 Task: Leadership Development Workshop: Participate in a full-day leadership development workshop focused on enhancing communication, decision-making, and team leadership skills. Location: Training Center. Time: 8:00 AM - 5:00 PM.
Action: Mouse moved to (75, 93)
Screenshot: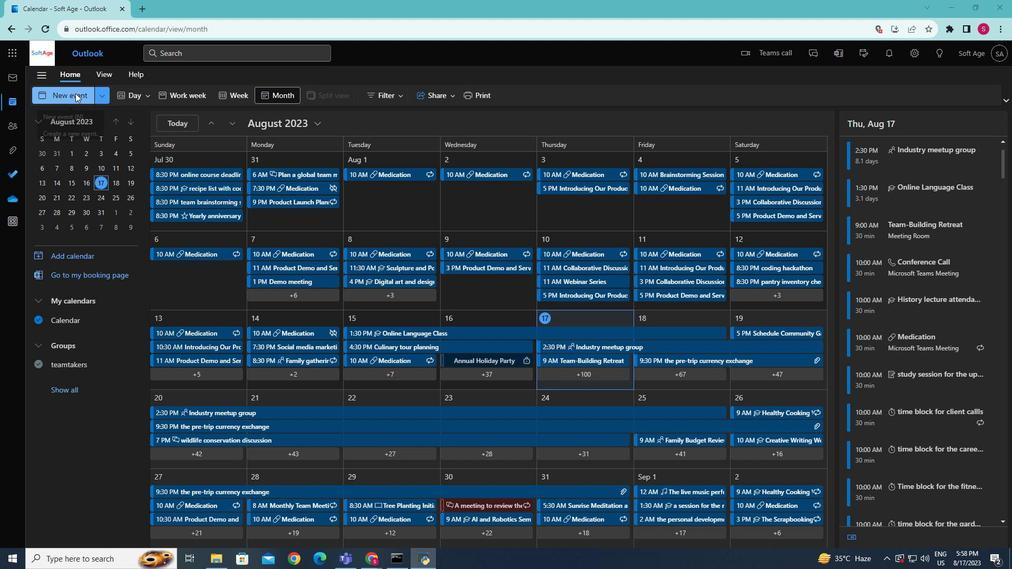 
Action: Mouse pressed left at (75, 93)
Screenshot: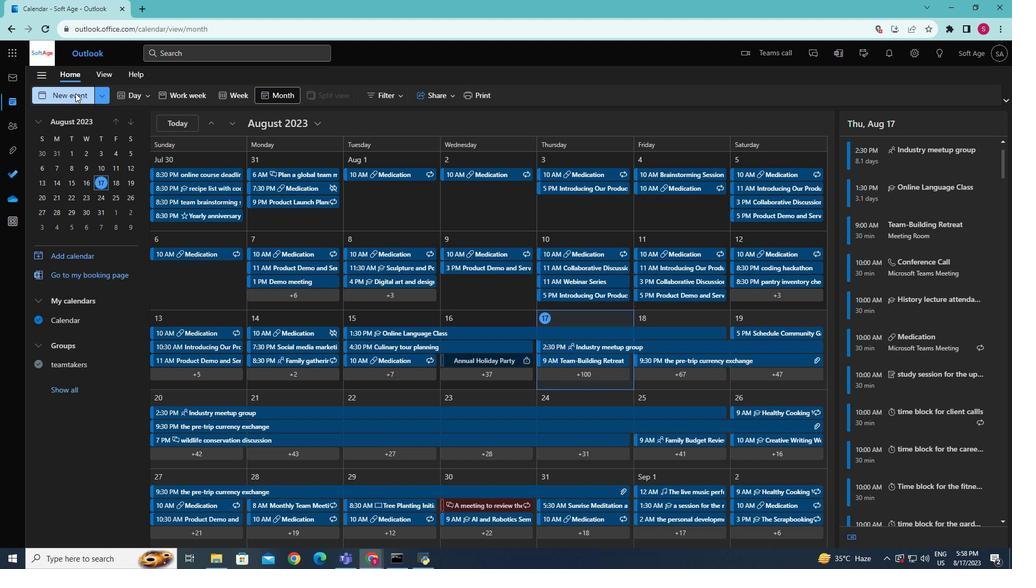 
Action: Mouse moved to (315, 162)
Screenshot: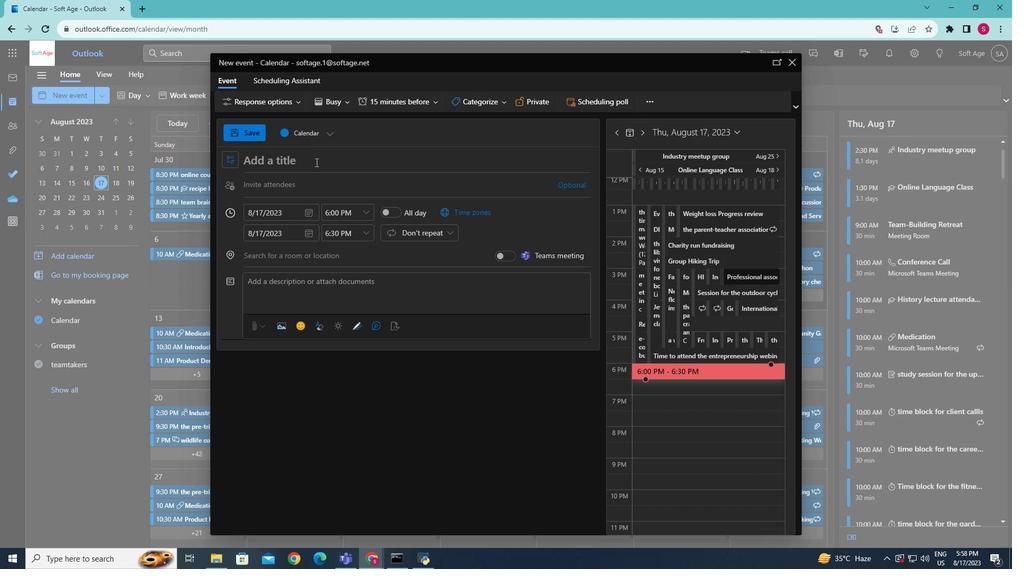 
Action: Key pressed <Key.caps_lock>P<Key.caps_lock>articipate<Key.space>in<Key.space>a<Key.space>full-day<Key.space>leadership<Key.space>development<Key.space>workshop<Key.space>focused<Key.space>on<Key.space>enhancing<Key.space>communication
Screenshot: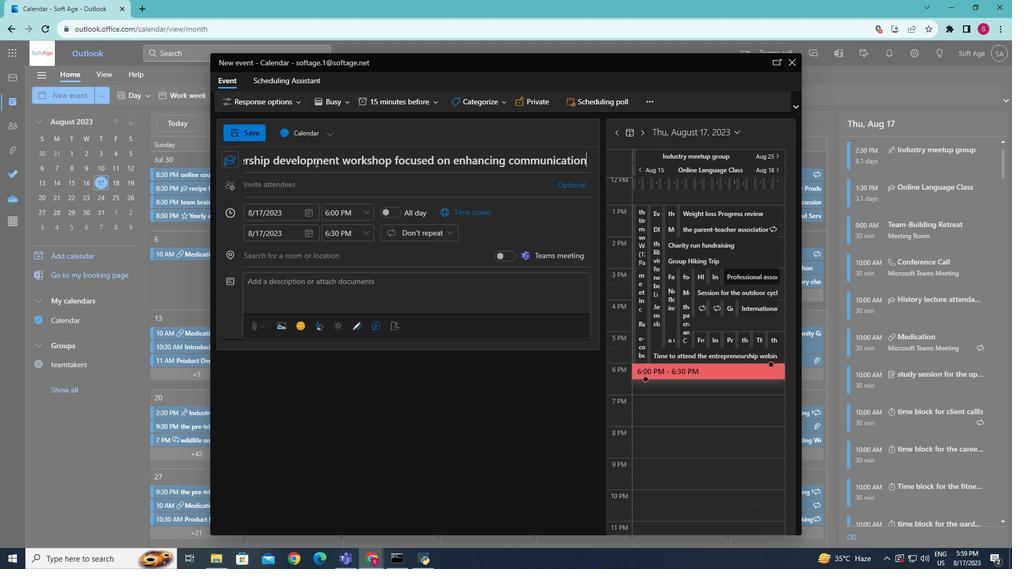 
Action: Mouse moved to (367, 212)
Screenshot: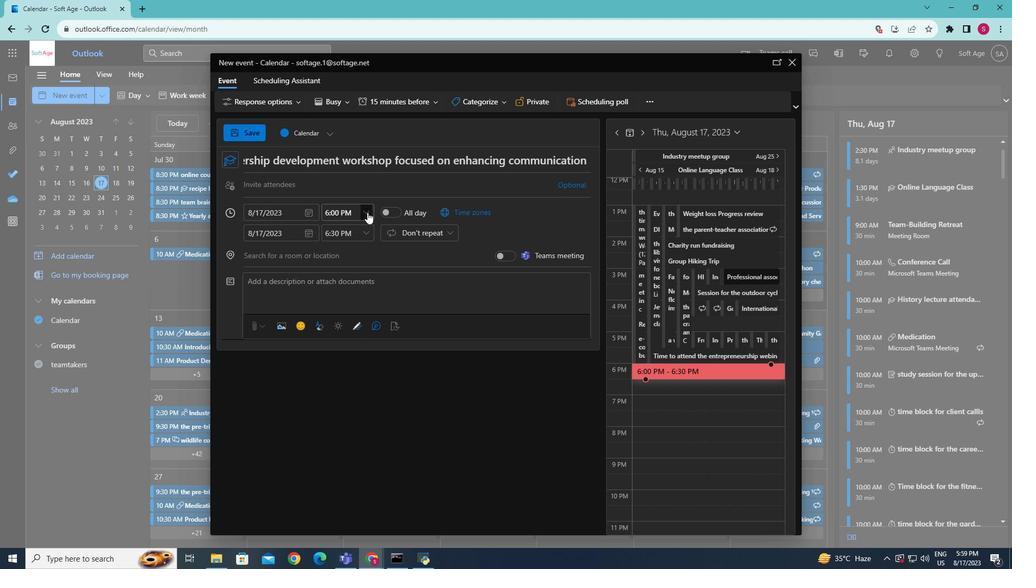 
Action: Mouse pressed left at (367, 212)
Screenshot: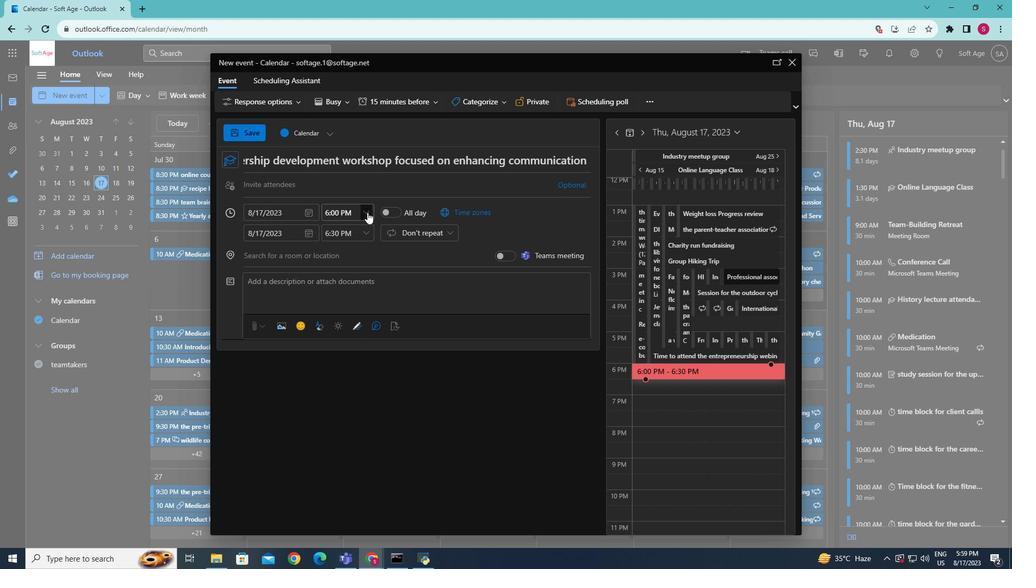 
Action: Mouse moved to (339, 304)
Screenshot: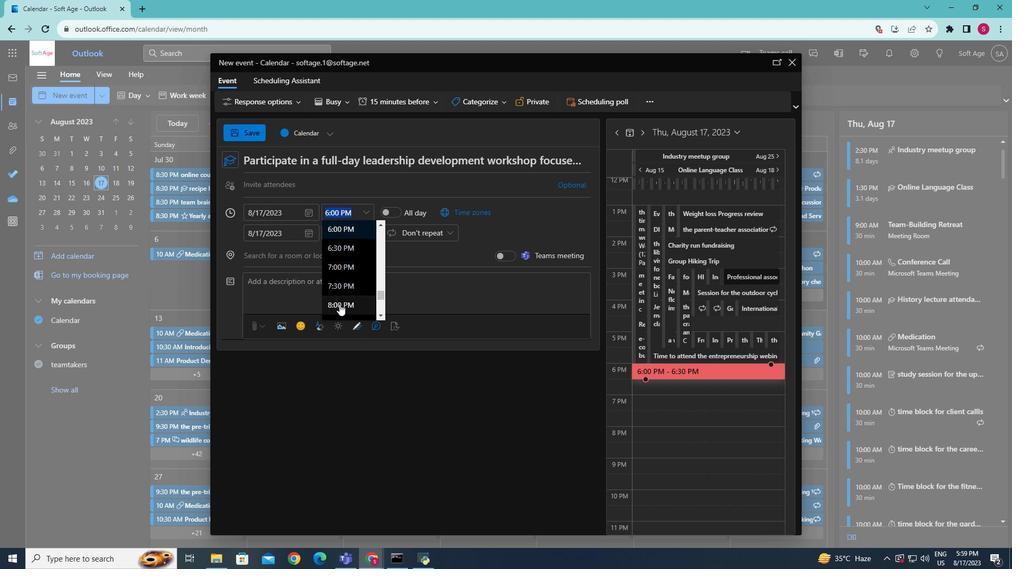
Action: Mouse pressed left at (339, 304)
Screenshot: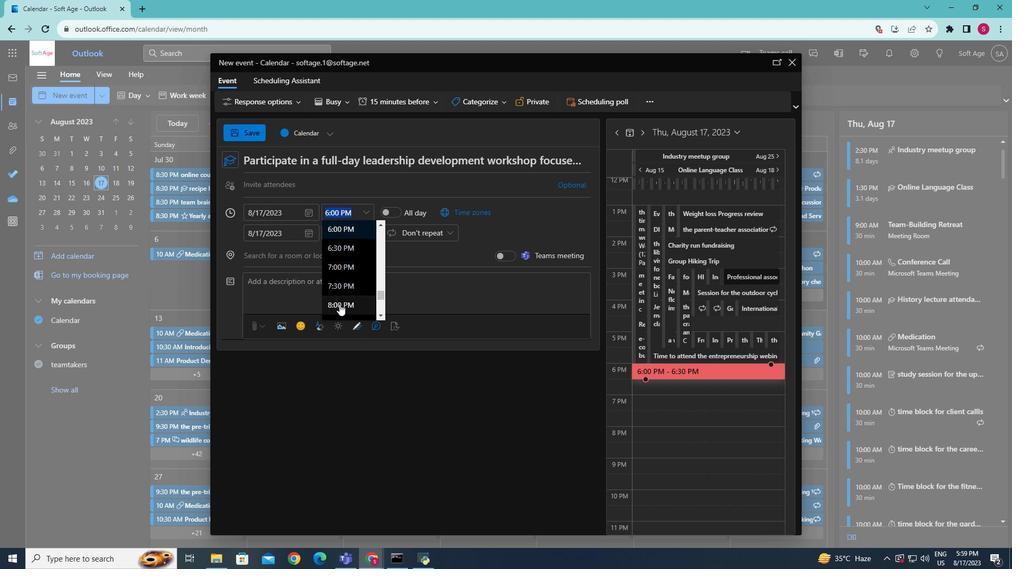 
Action: Mouse moved to (361, 230)
Screenshot: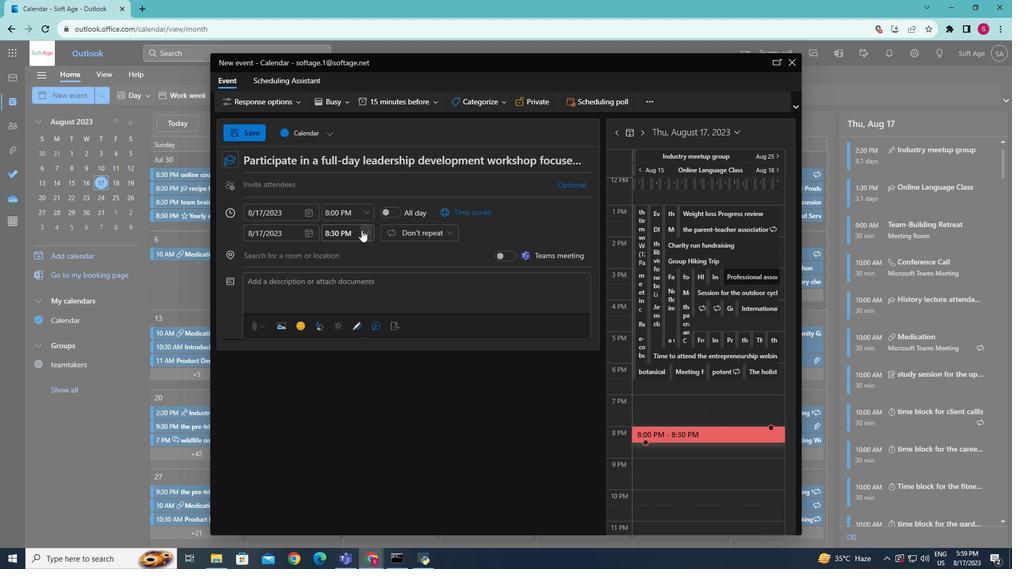 
Action: Mouse pressed left at (361, 230)
Screenshot: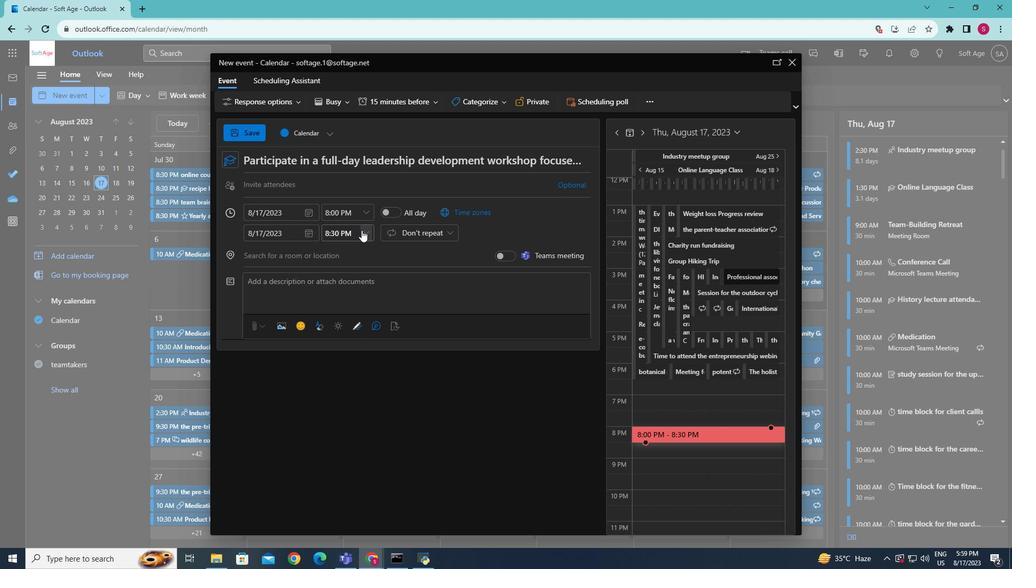 
Action: Mouse moved to (335, 274)
Screenshot: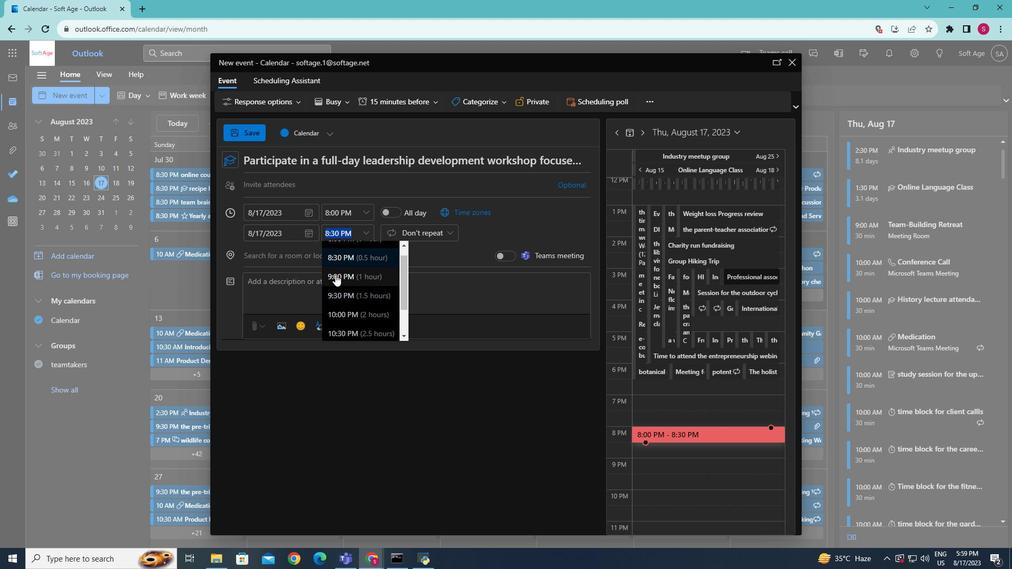 
Action: Mouse scrolled (335, 275) with delta (0, 0)
Screenshot: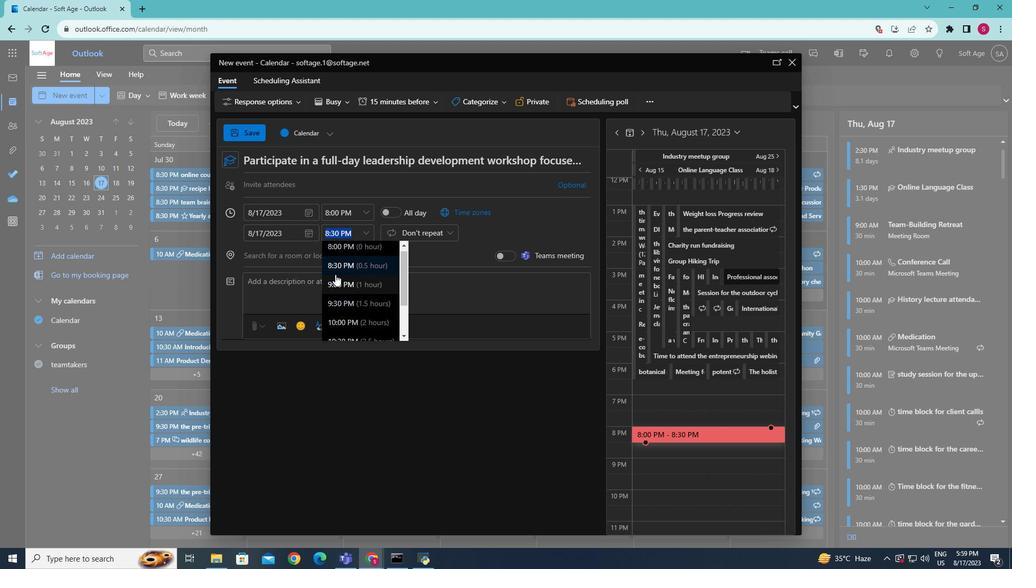 
Action: Mouse scrolled (335, 275) with delta (0, 0)
Screenshot: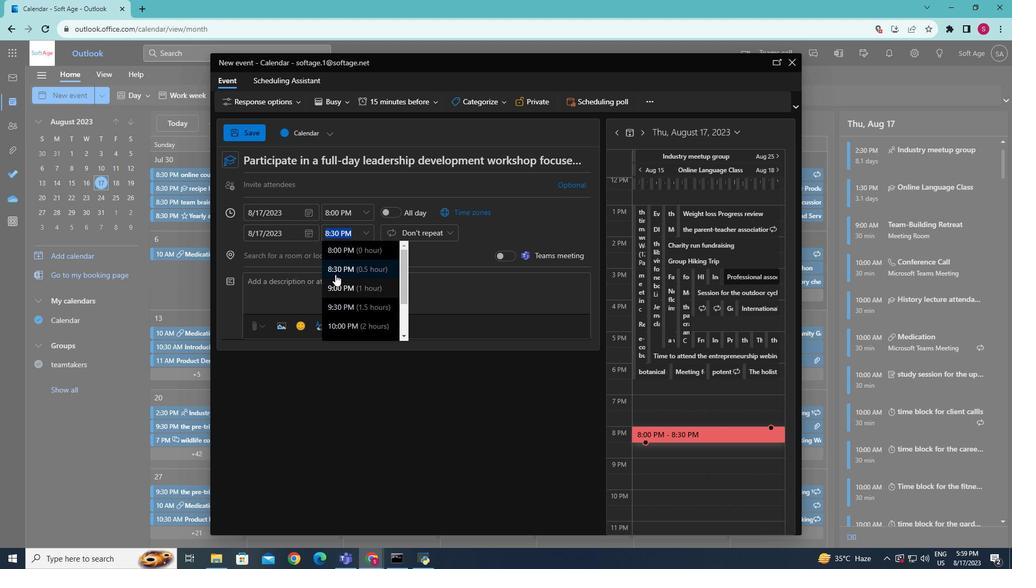 
Action: Mouse scrolled (335, 275) with delta (0, 0)
Screenshot: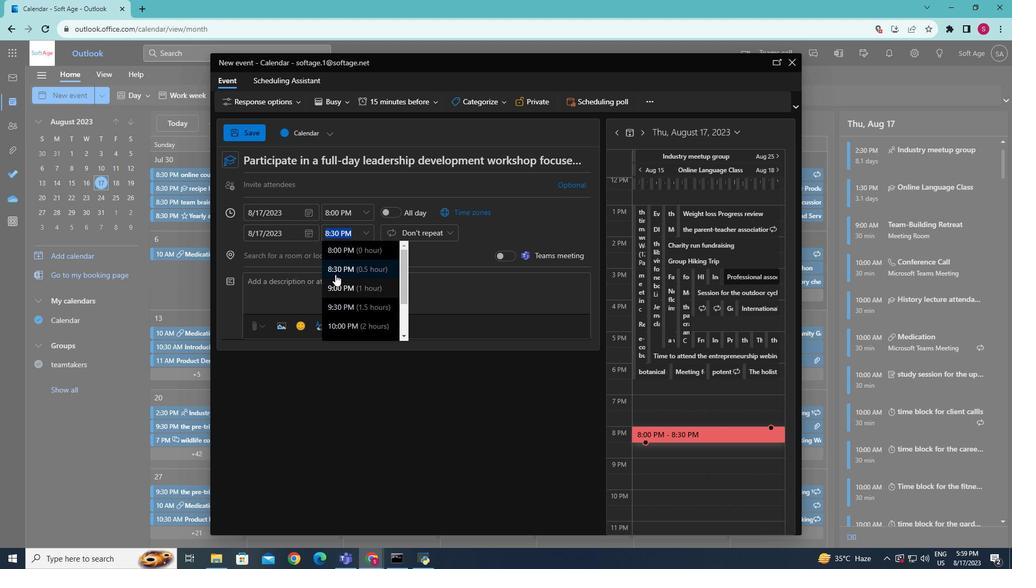 
Action: Mouse moved to (367, 209)
Screenshot: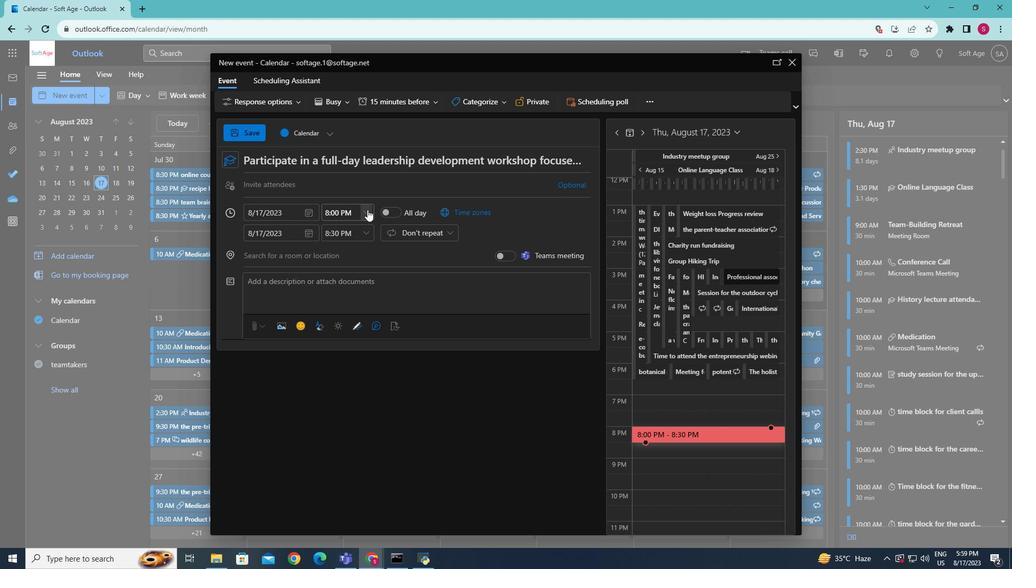 
Action: Mouse pressed left at (367, 209)
Screenshot: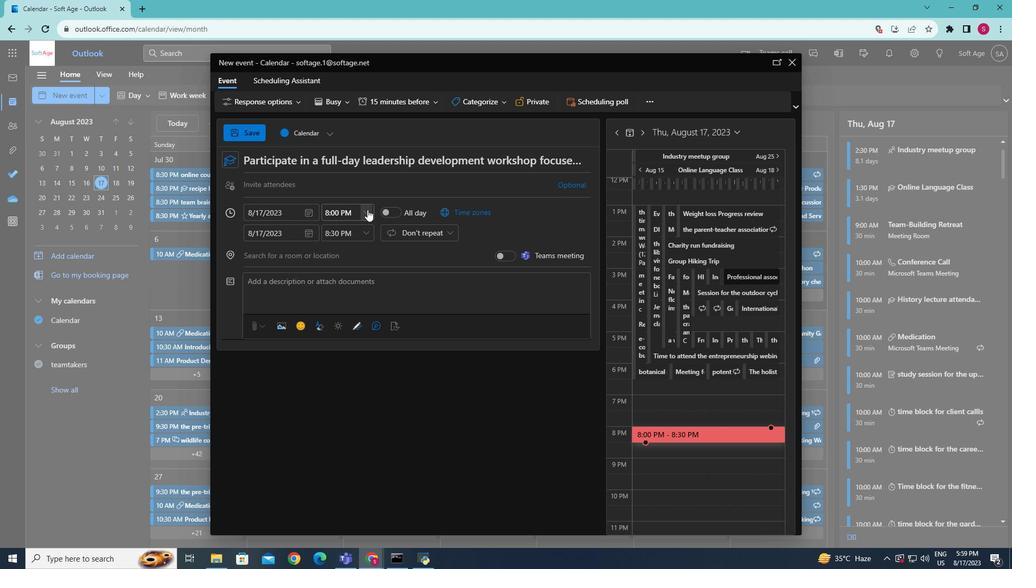 
Action: Mouse moved to (352, 250)
Screenshot: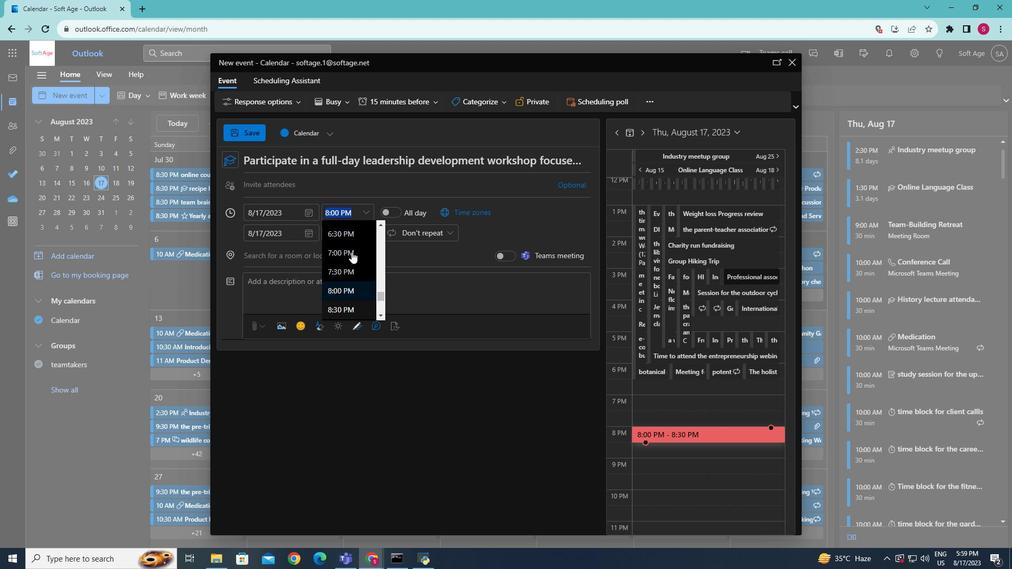 
Action: Mouse scrolled (352, 251) with delta (0, 0)
Screenshot: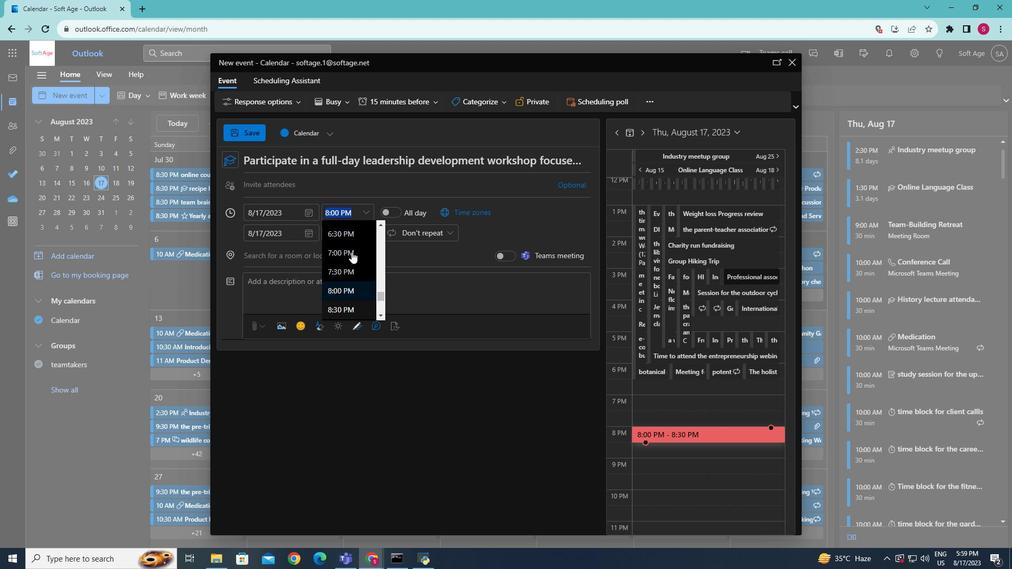 
Action: Mouse moved to (351, 252)
Screenshot: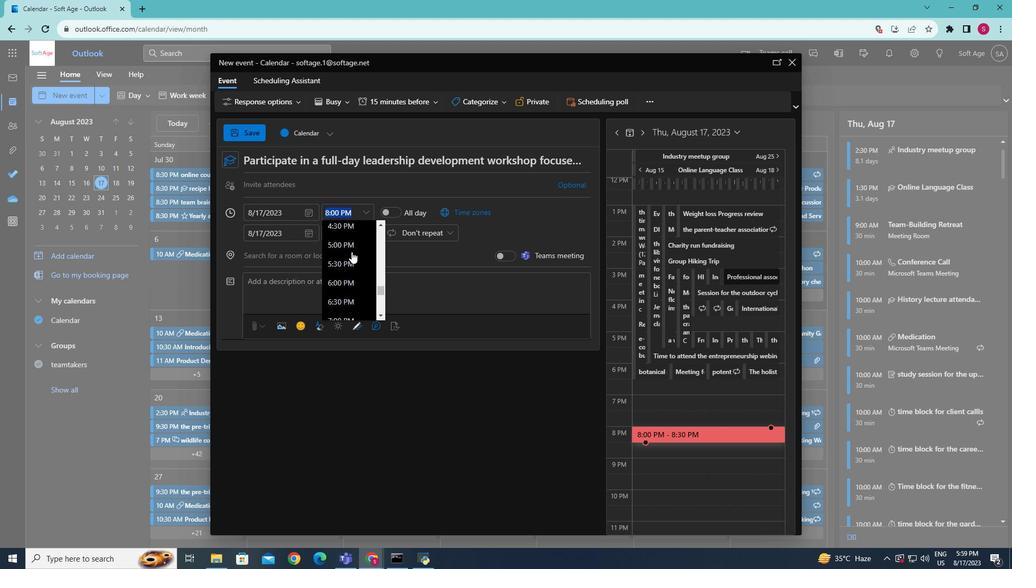 
Action: Mouse scrolled (351, 252) with delta (0, 0)
Screenshot: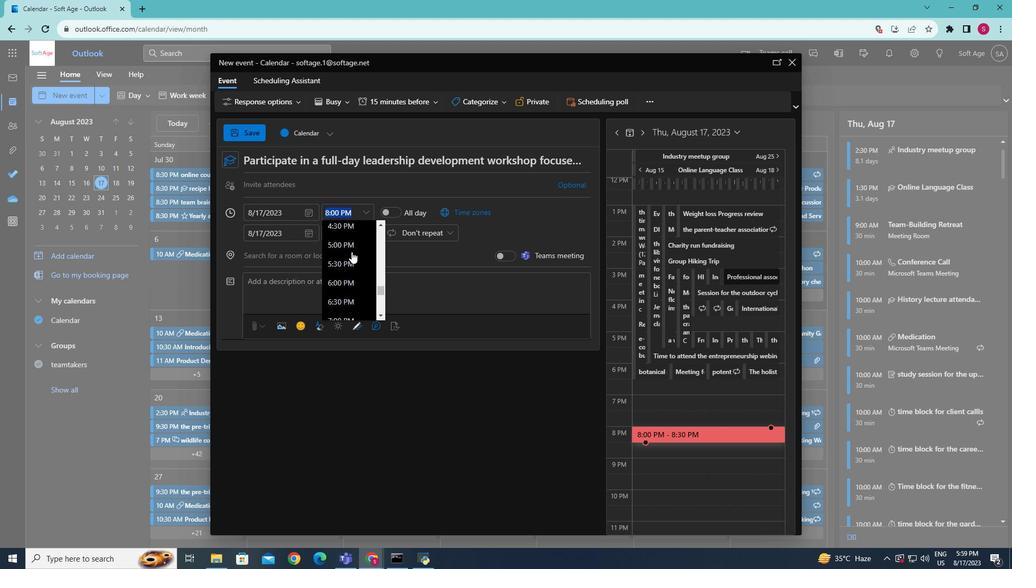 
Action: Mouse moved to (351, 252)
Screenshot: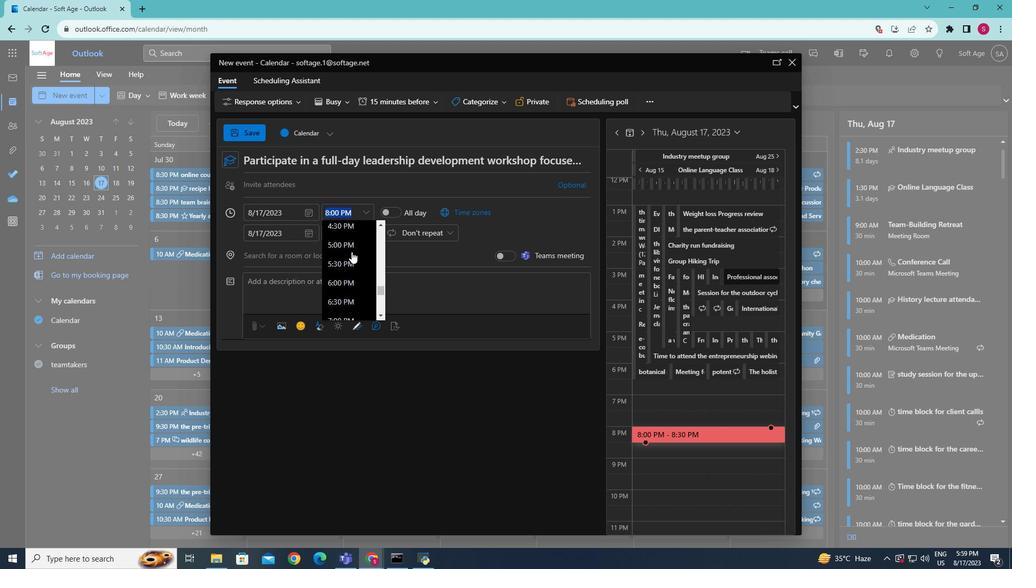 
Action: Mouse scrolled (351, 252) with delta (0, 0)
Screenshot: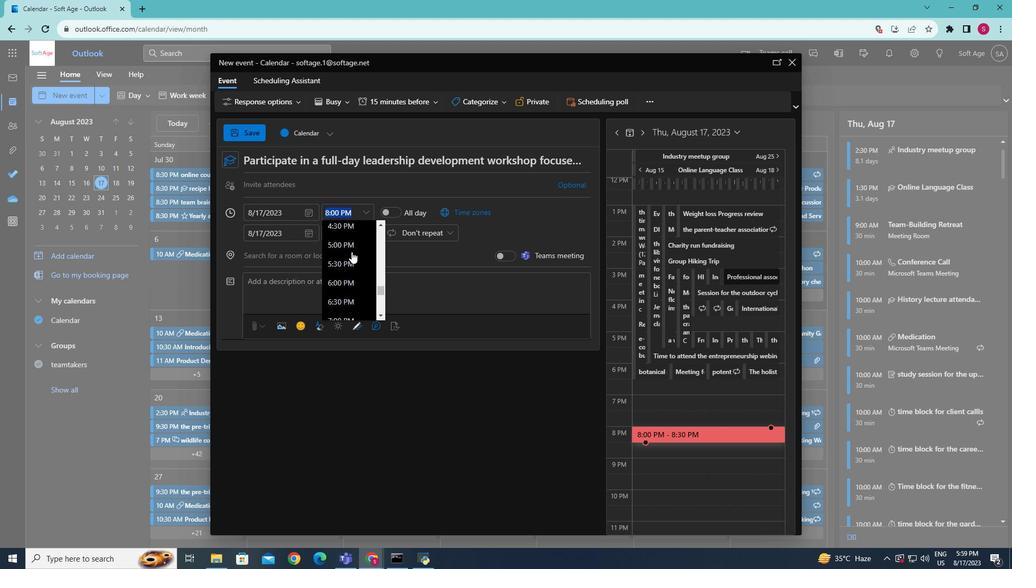 
Action: Mouse scrolled (351, 252) with delta (0, 0)
Screenshot: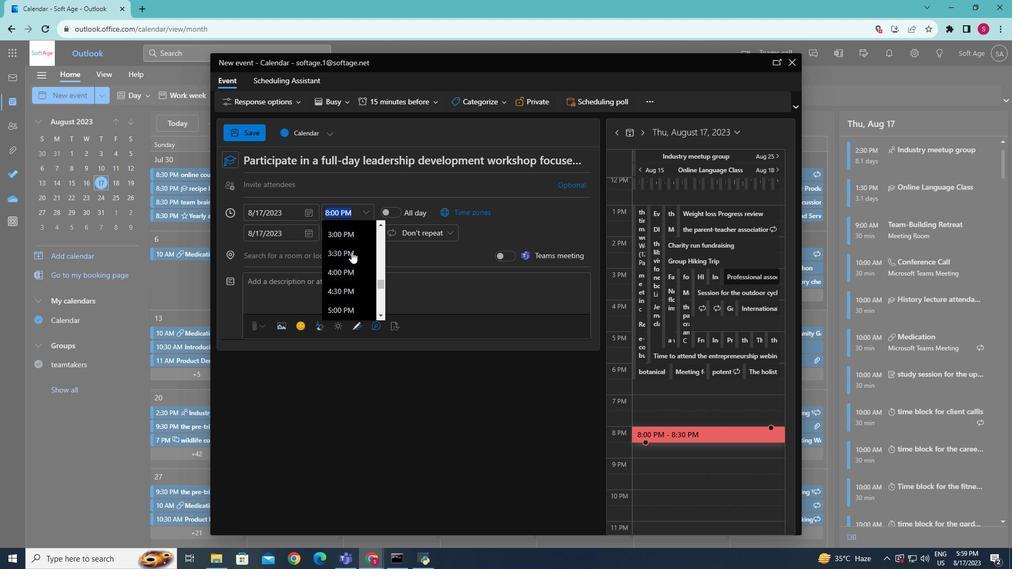 
Action: Mouse scrolled (351, 252) with delta (0, 0)
Screenshot: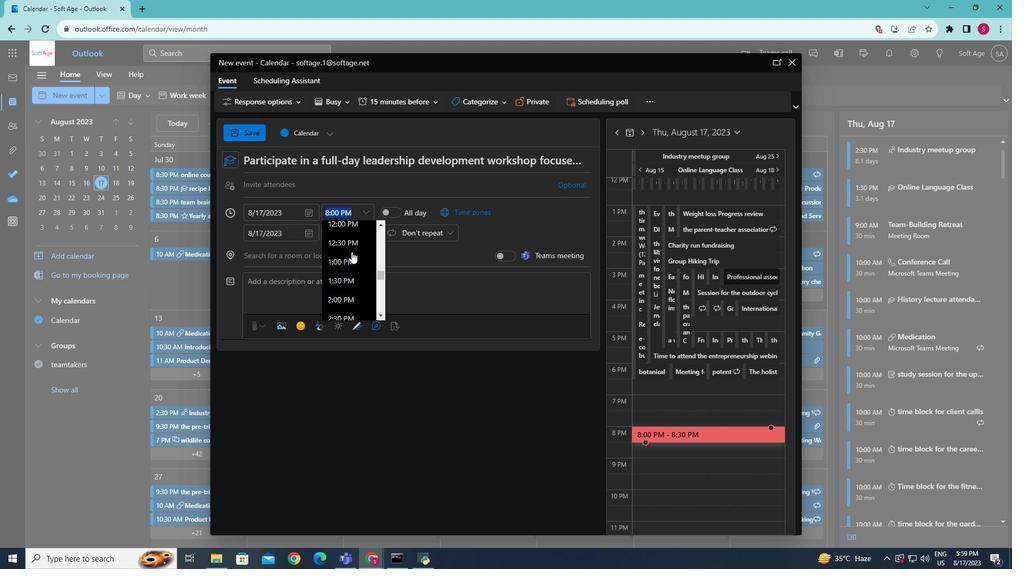 
Action: Mouse scrolled (351, 252) with delta (0, 0)
Screenshot: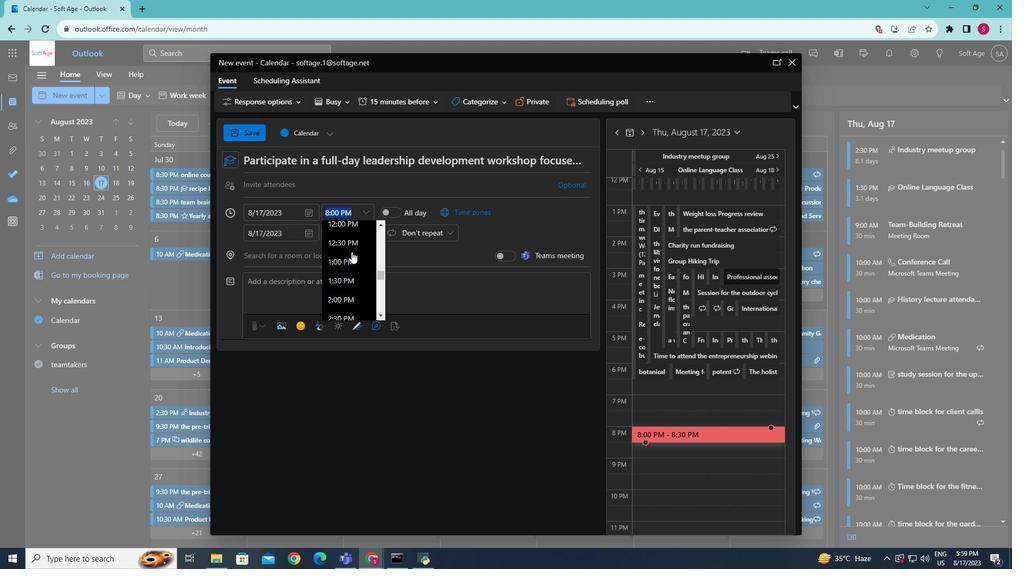 
Action: Mouse scrolled (351, 252) with delta (0, 0)
Screenshot: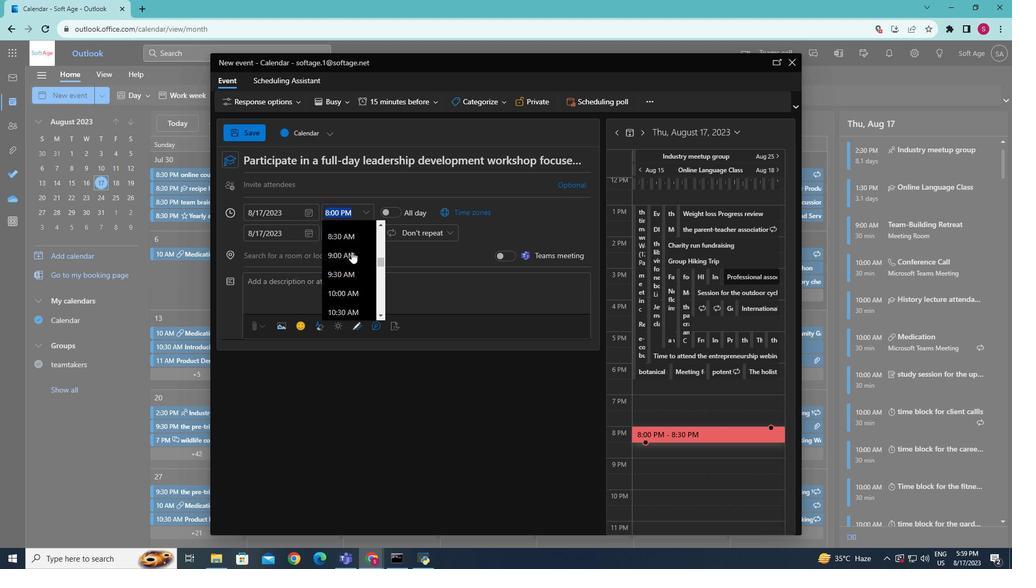 
Action: Mouse scrolled (351, 252) with delta (0, 0)
Screenshot: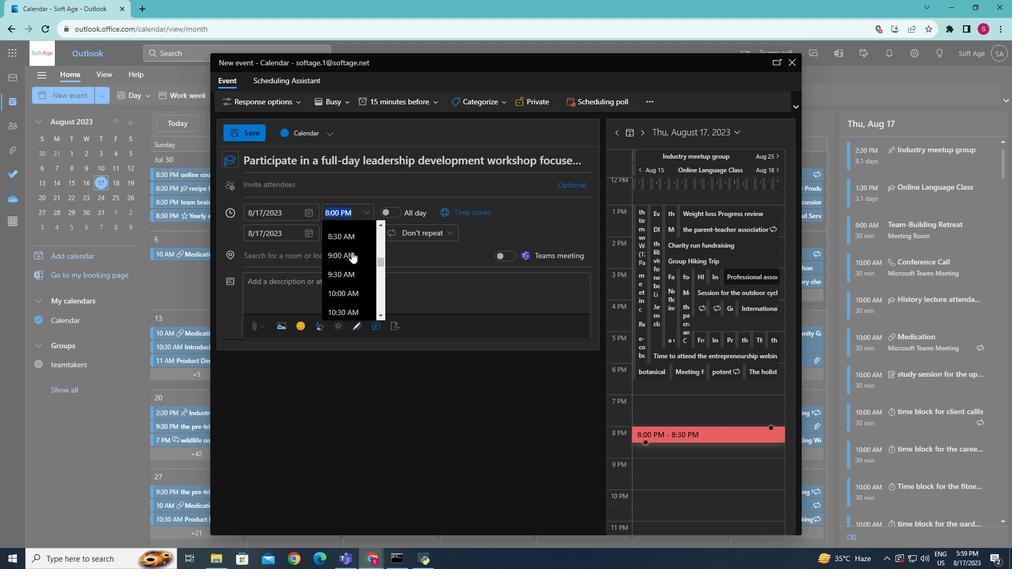 
Action: Mouse scrolled (351, 252) with delta (0, 0)
Screenshot: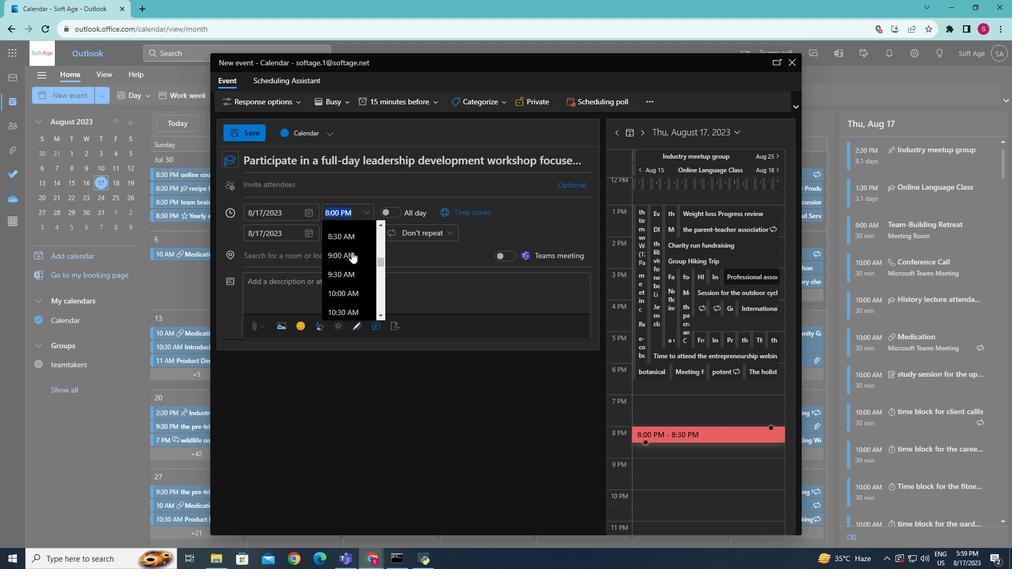 
Action: Mouse scrolled (351, 252) with delta (0, 0)
Screenshot: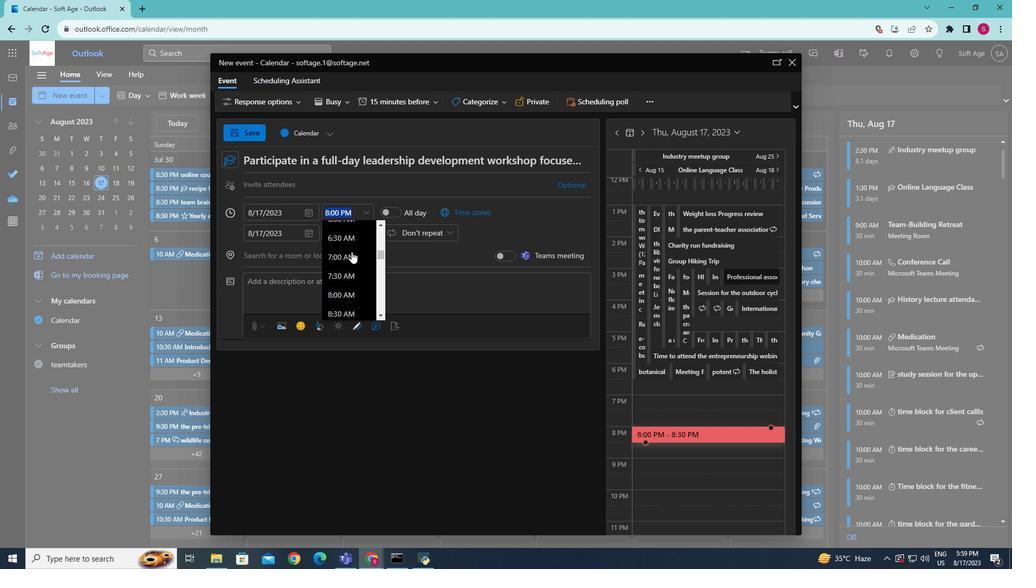 
Action: Mouse scrolled (351, 252) with delta (0, 0)
Screenshot: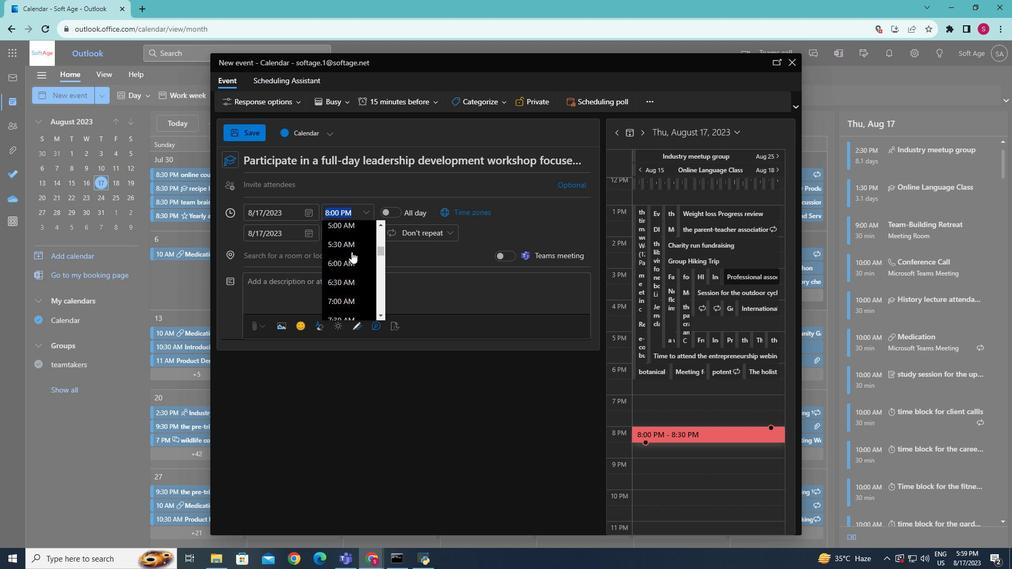 
Action: Mouse scrolled (351, 252) with delta (0, 0)
Screenshot: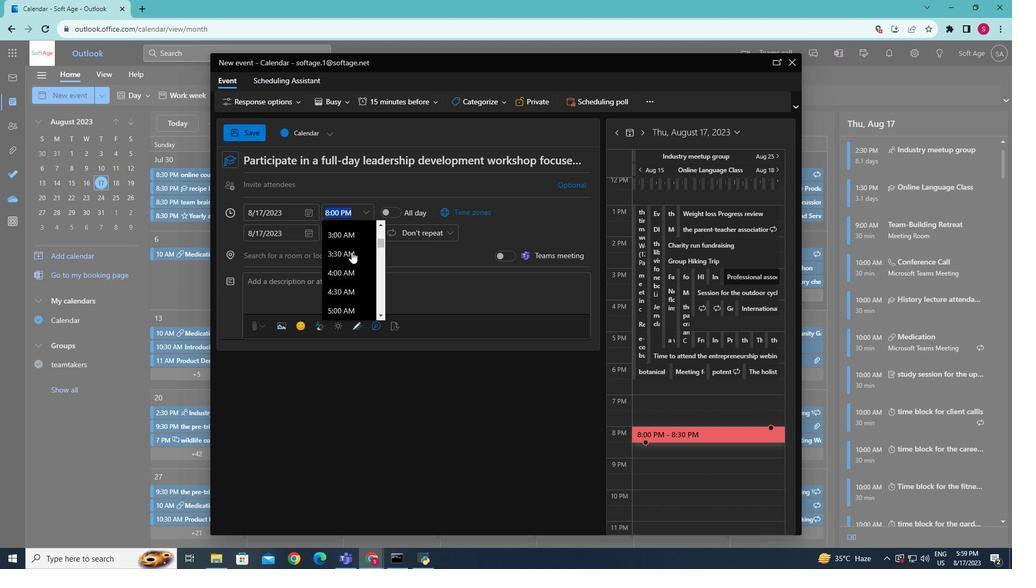 
Action: Mouse scrolled (351, 252) with delta (0, 0)
Screenshot: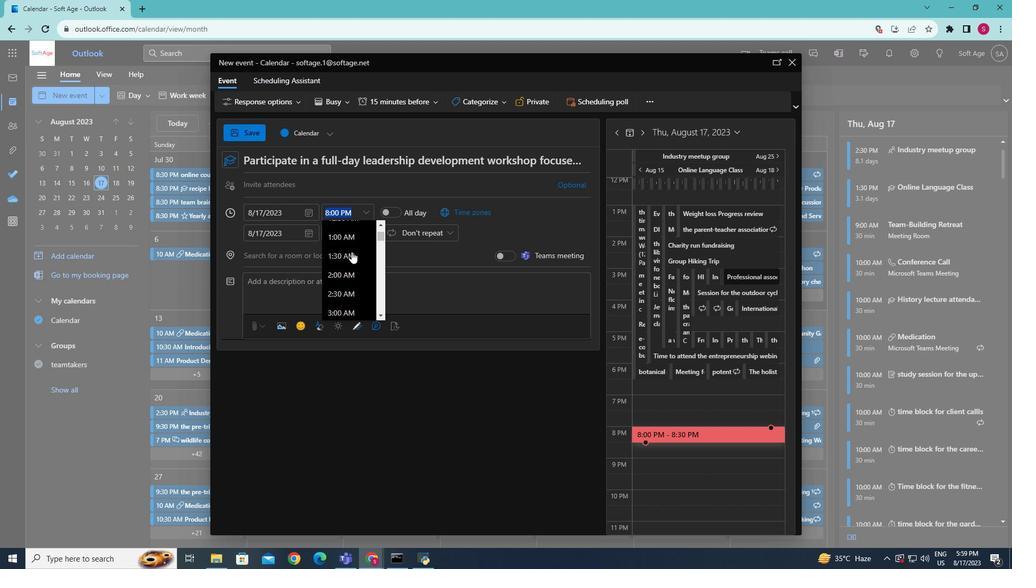 
Action: Mouse scrolled (351, 252) with delta (0, 0)
Screenshot: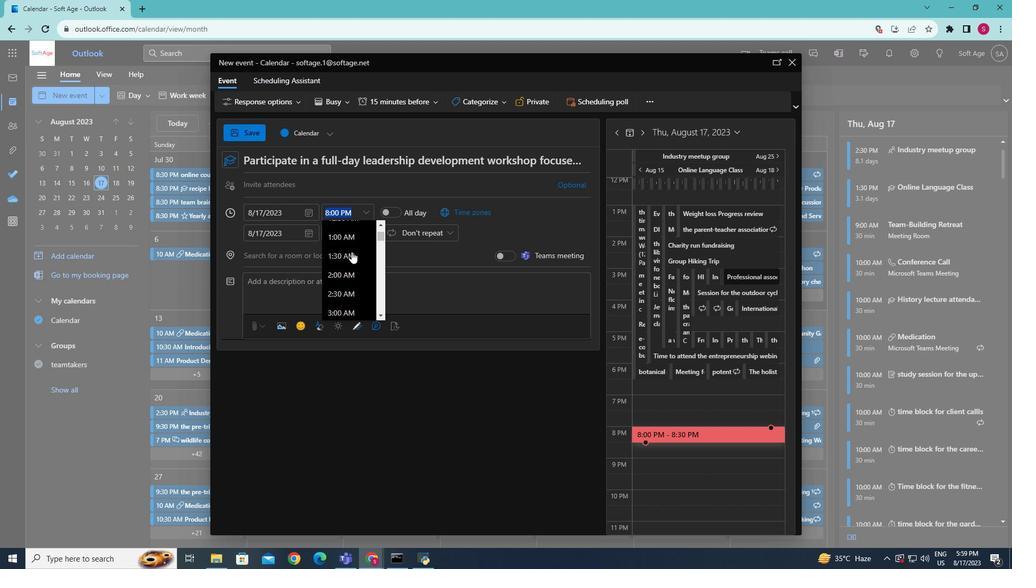 
Action: Mouse scrolled (351, 251) with delta (0, 0)
Screenshot: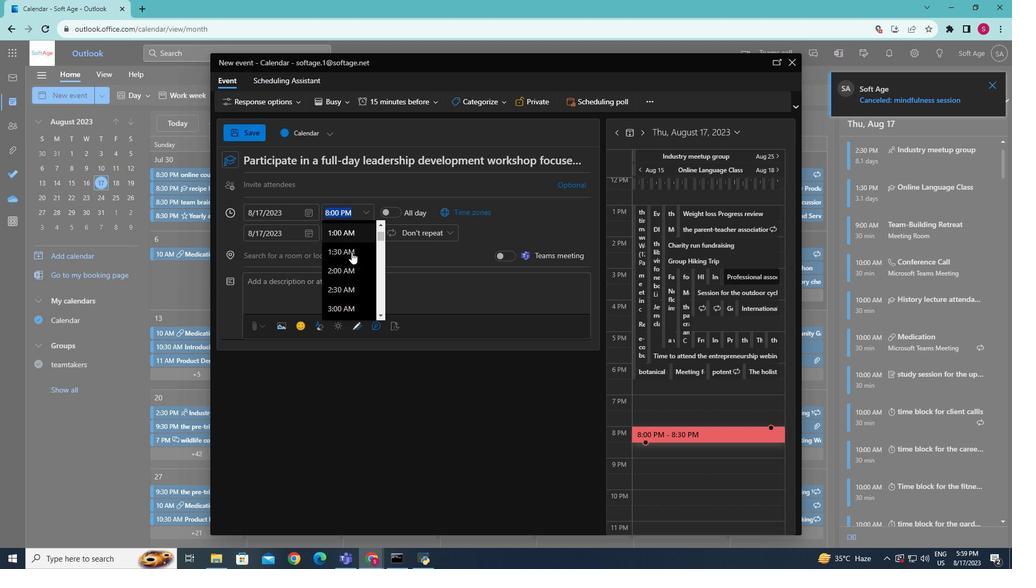 
Action: Mouse scrolled (351, 251) with delta (0, 0)
Screenshot: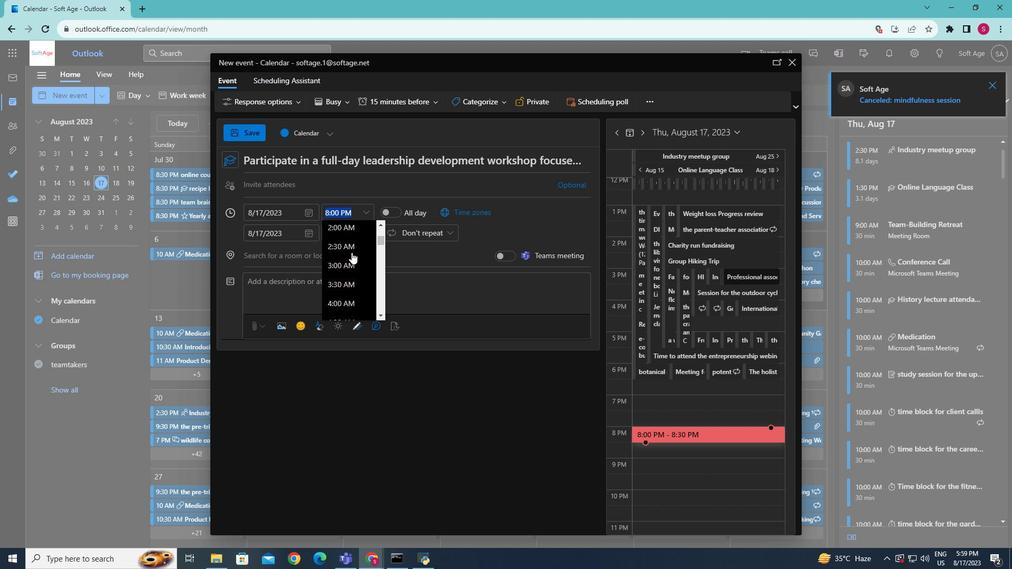 
Action: Mouse moved to (351, 252)
Screenshot: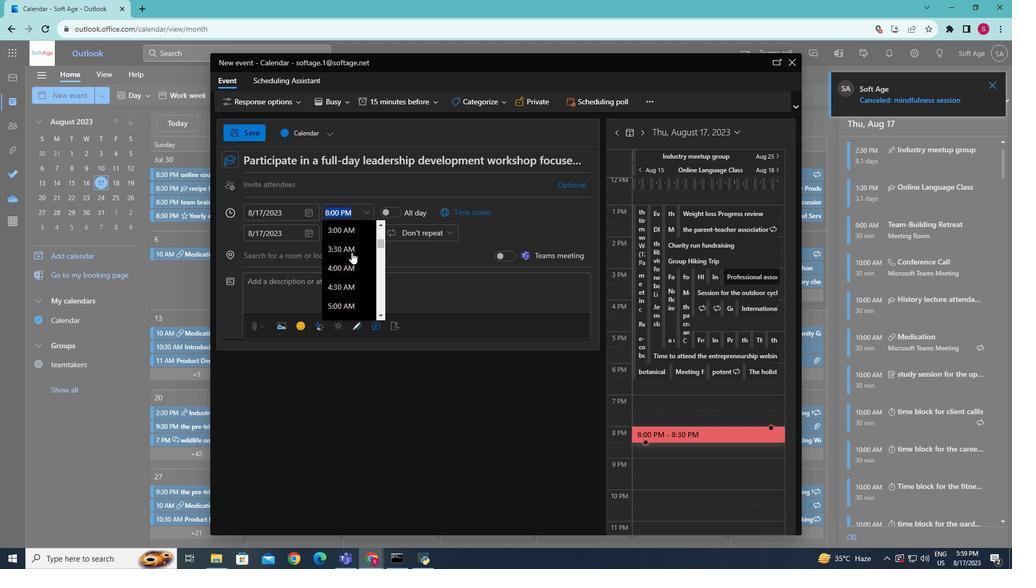 
Action: Mouse scrolled (351, 252) with delta (0, 0)
Screenshot: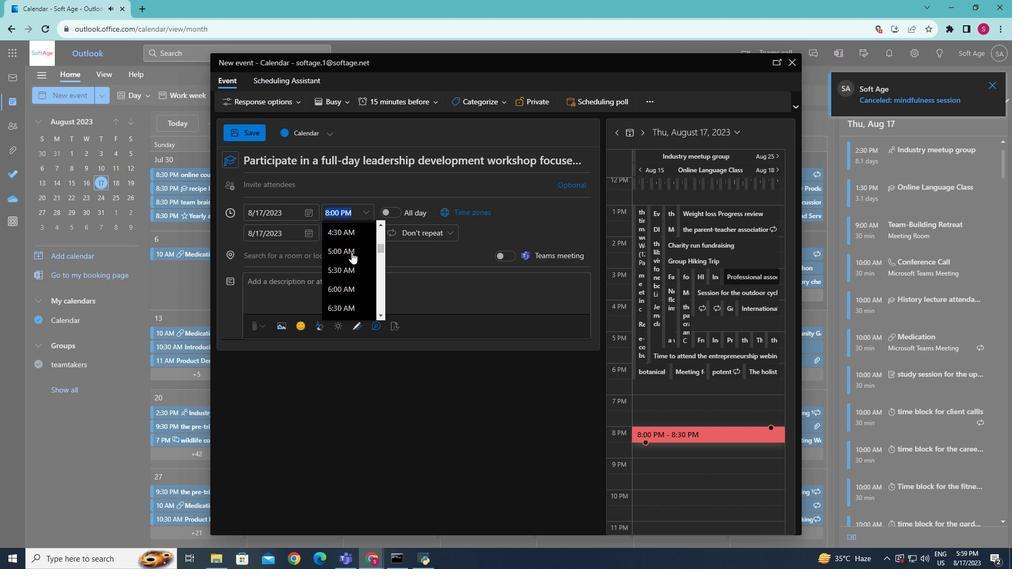 
Action: Mouse scrolled (351, 252) with delta (0, 0)
Screenshot: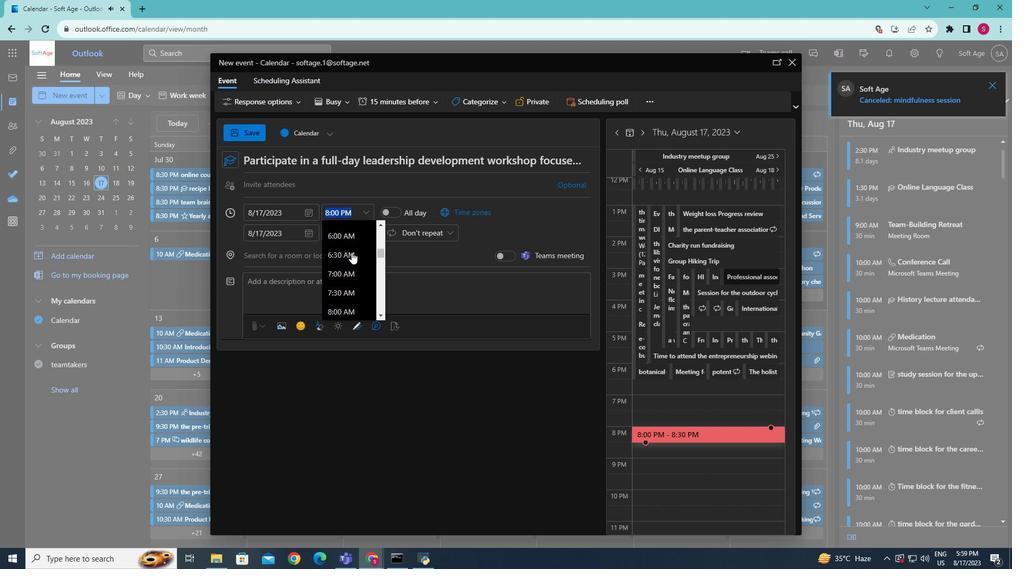 
Action: Mouse moved to (348, 295)
Screenshot: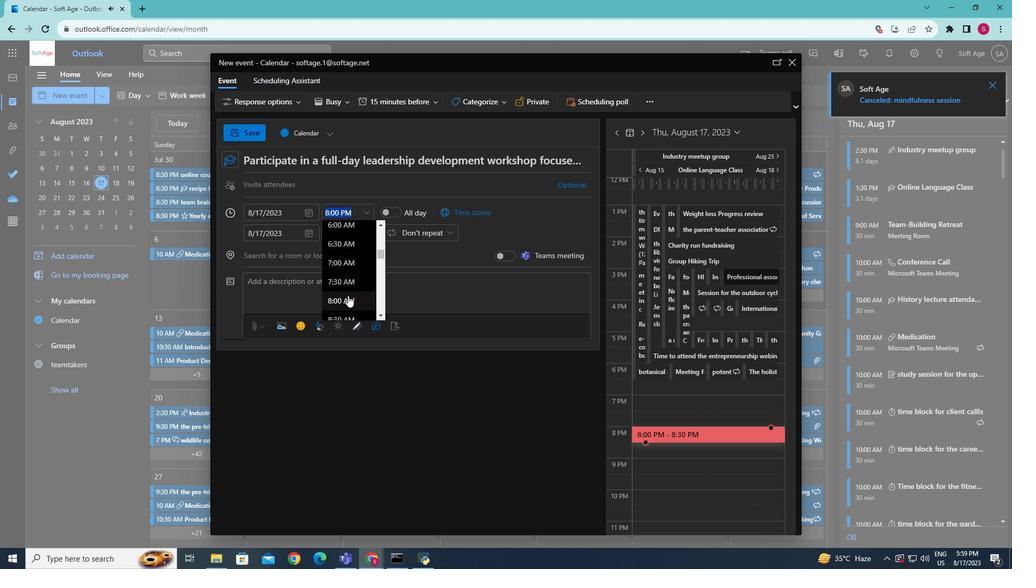 
Action: Mouse pressed left at (348, 295)
Screenshot: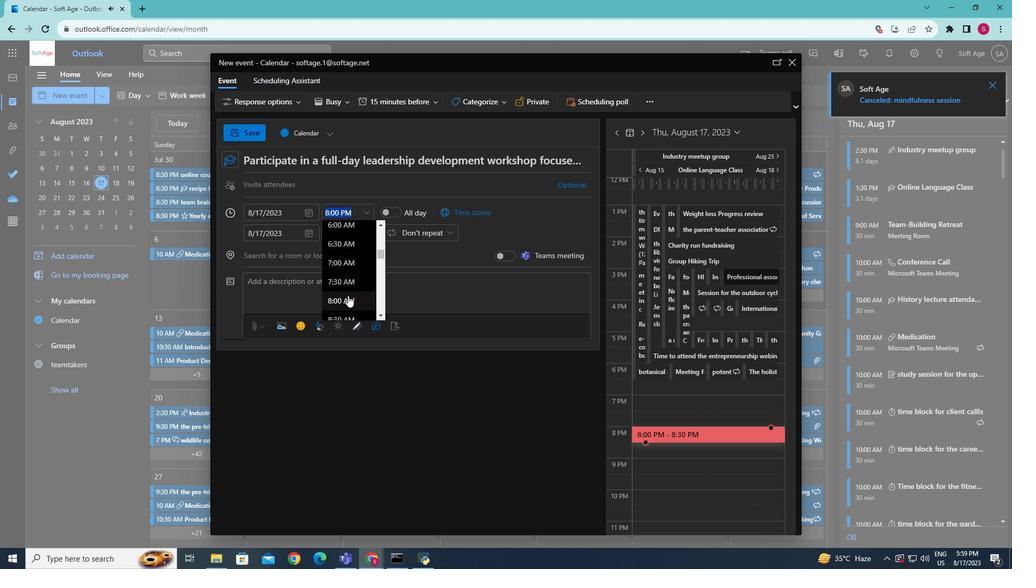
Action: Mouse moved to (364, 233)
Screenshot: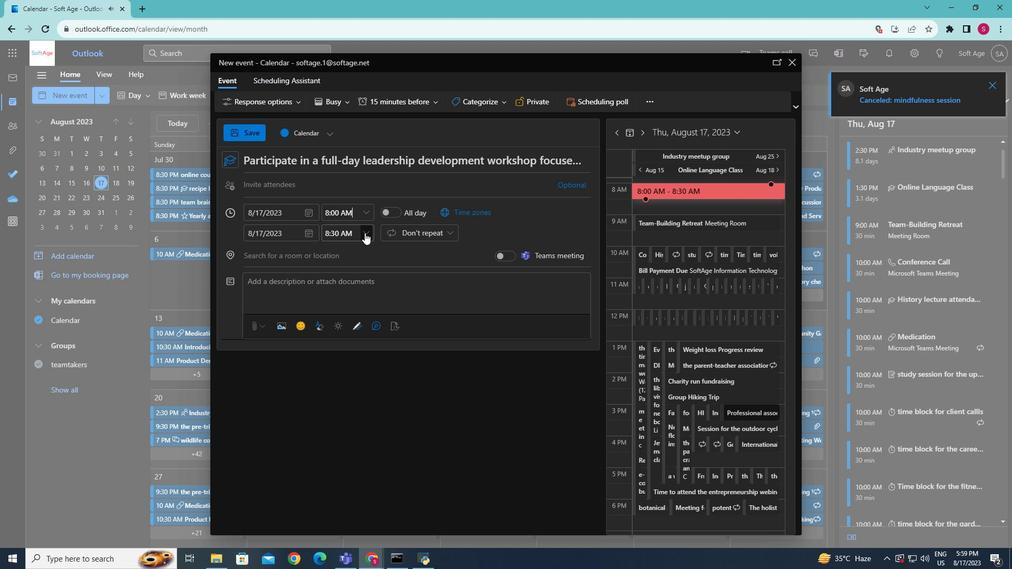 
Action: Mouse pressed left at (364, 233)
Screenshot: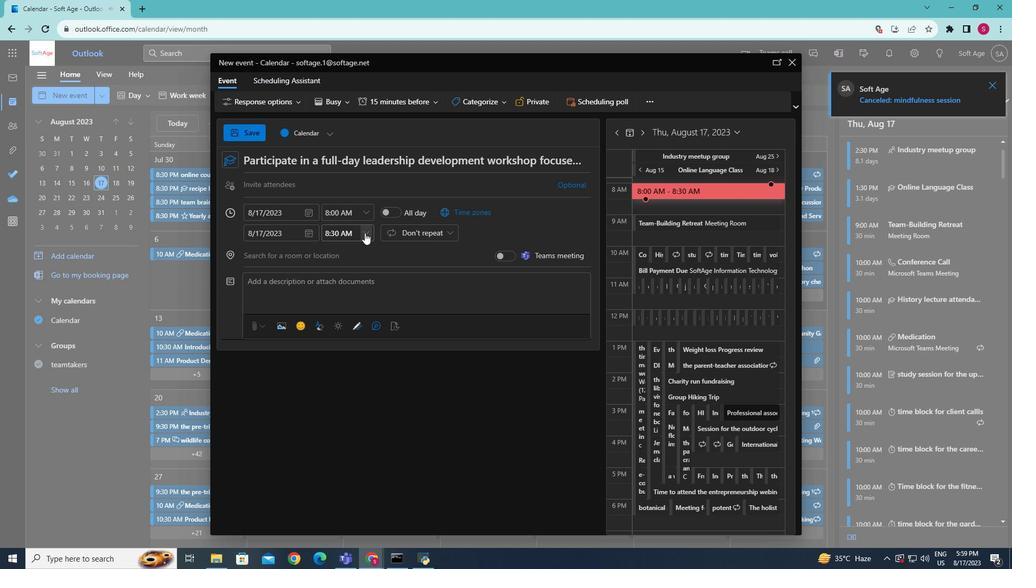 
Action: Mouse moved to (345, 279)
Screenshot: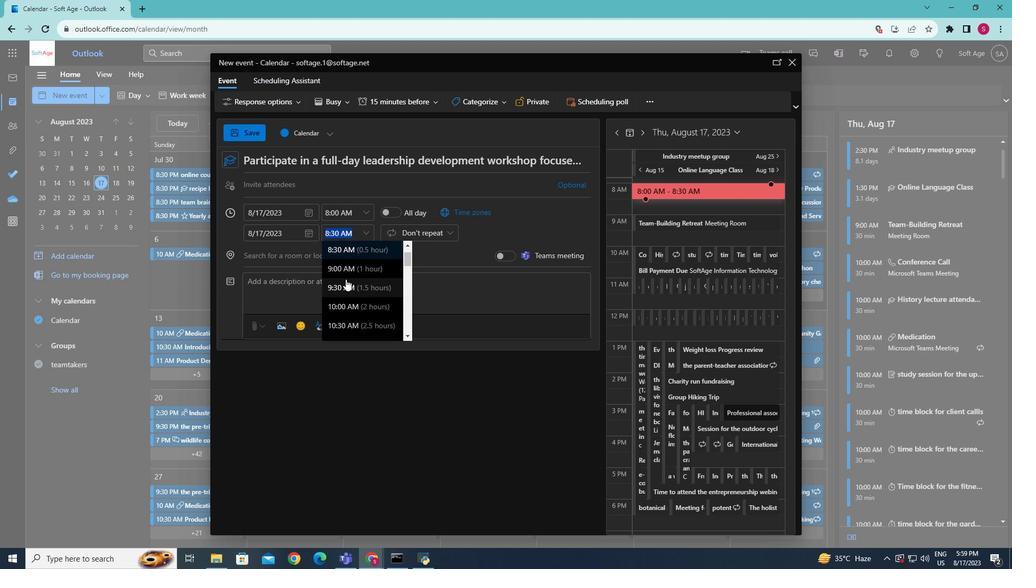 
Action: Mouse scrolled (345, 280) with delta (0, 0)
Screenshot: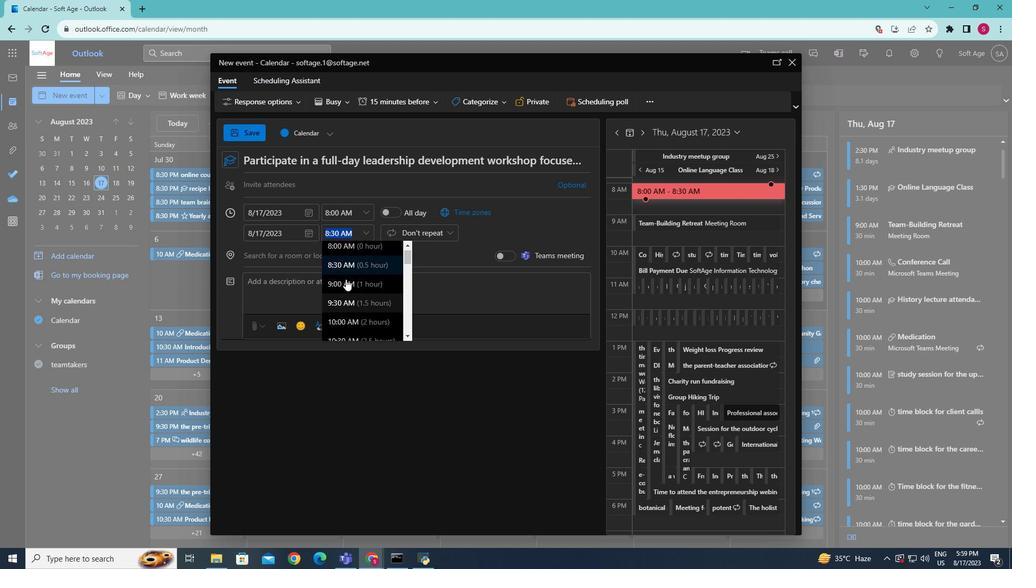 
Action: Mouse scrolled (345, 280) with delta (0, 0)
Screenshot: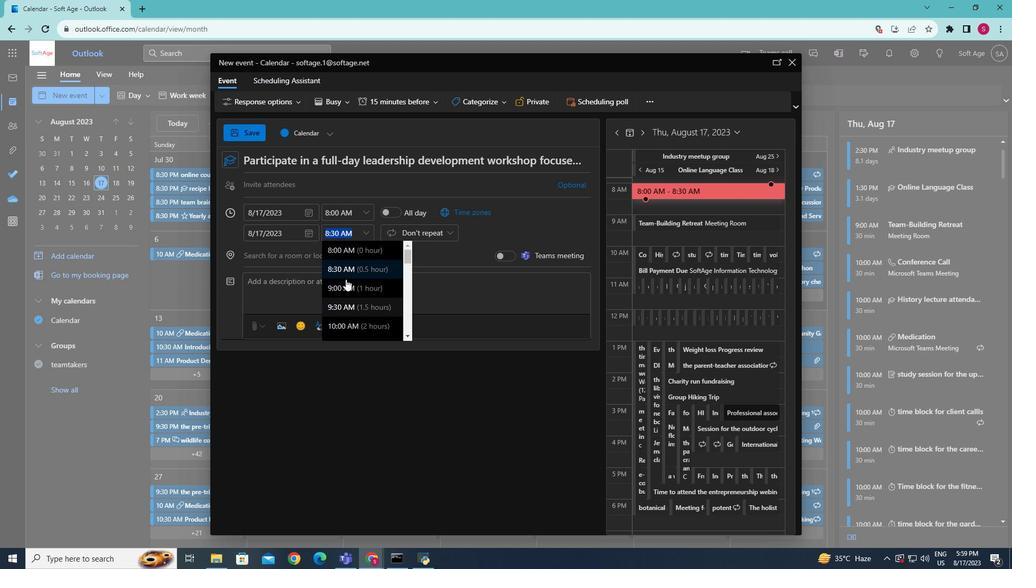 
Action: Mouse scrolled (345, 280) with delta (0, 0)
Screenshot: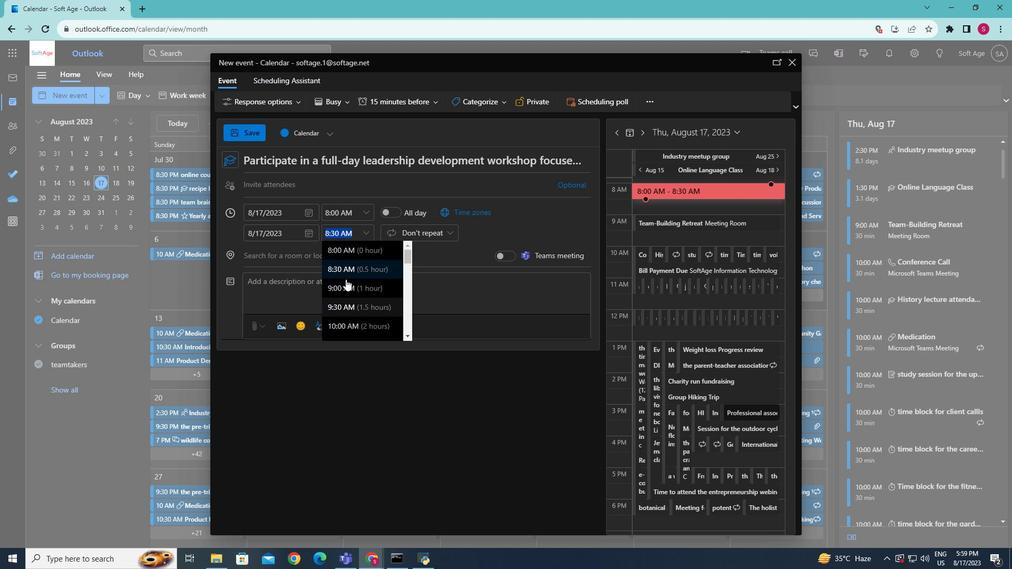 
Action: Mouse moved to (345, 280)
Screenshot: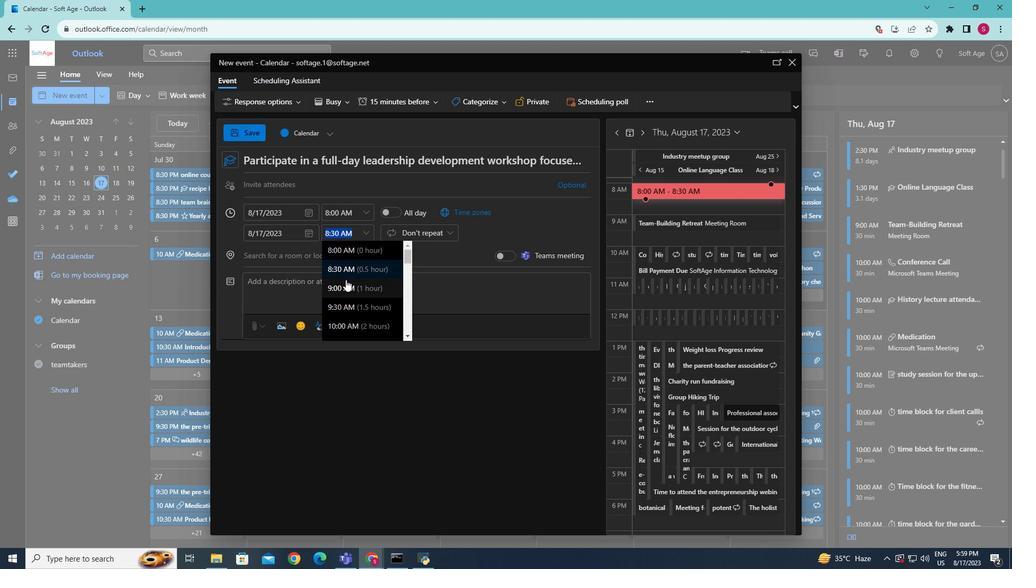 
Action: Mouse scrolled (345, 280) with delta (0, 0)
Screenshot: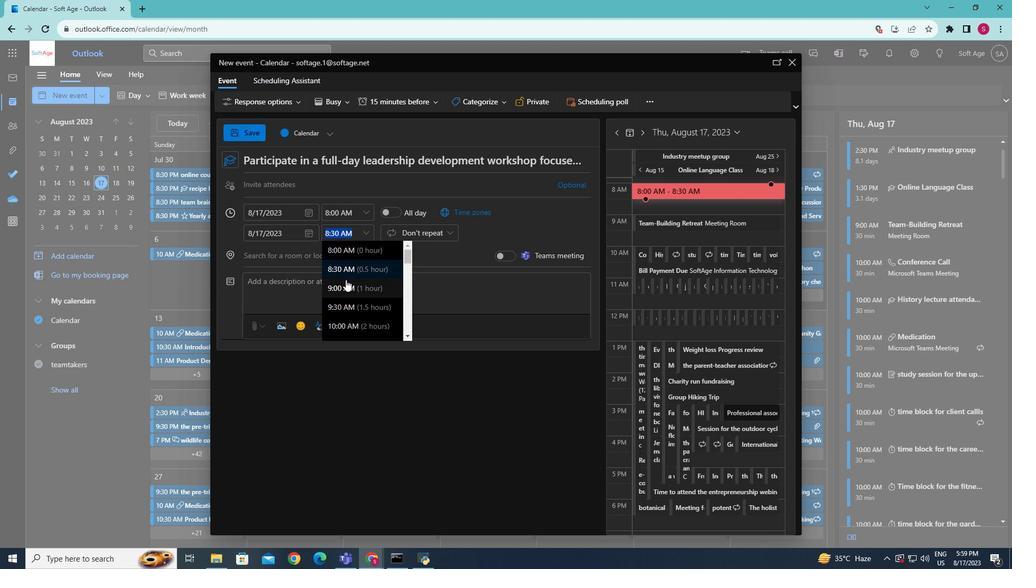 
Action: Mouse scrolled (345, 280) with delta (0, 0)
Screenshot: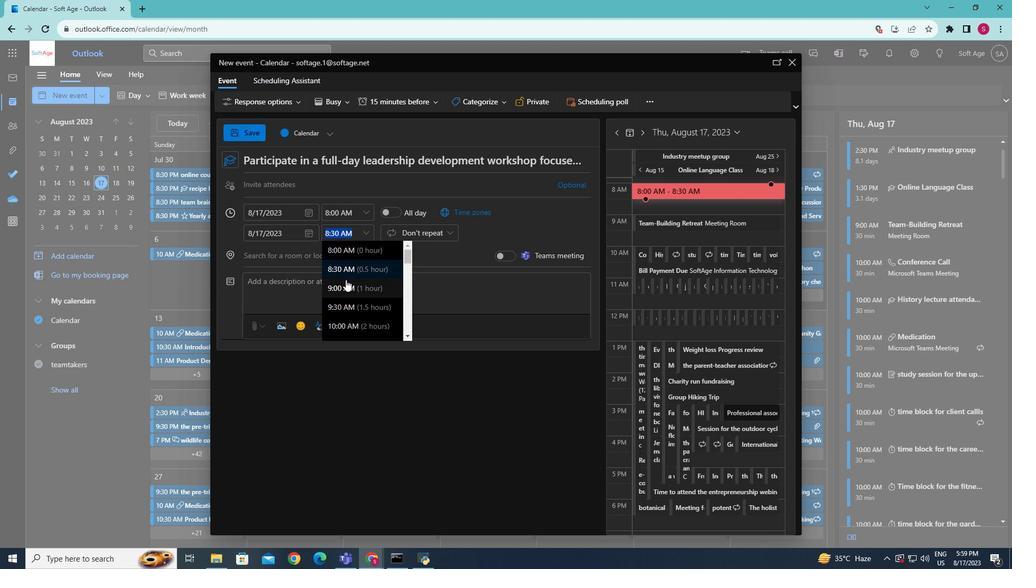
Action: Mouse scrolled (345, 280) with delta (0, 0)
Screenshot: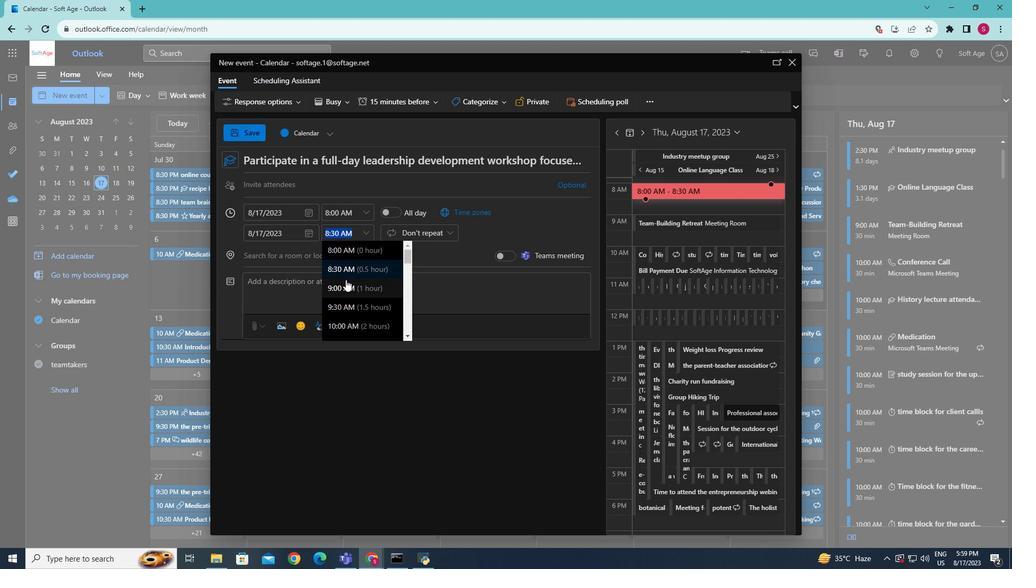 
Action: Mouse moved to (344, 271)
Screenshot: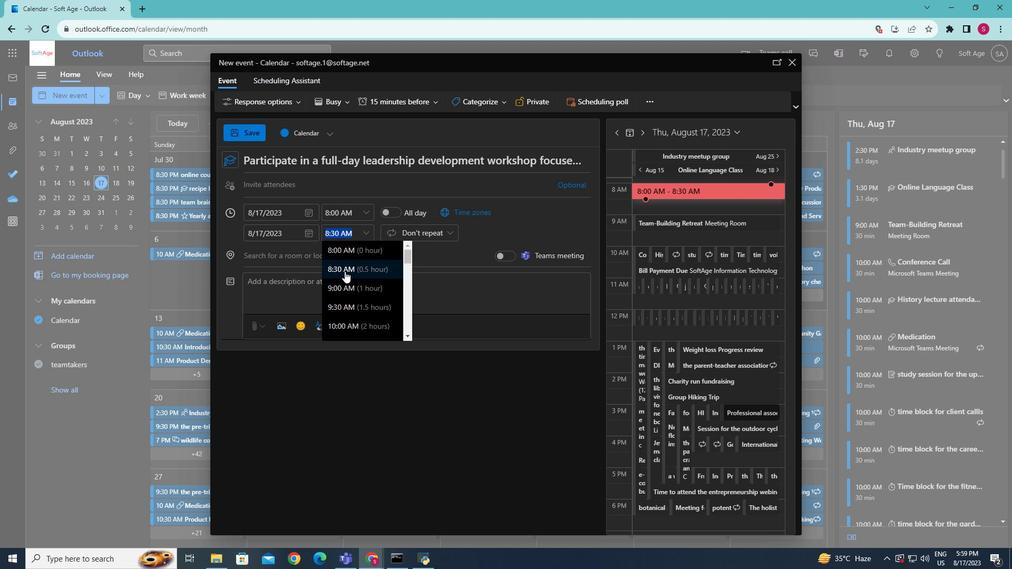 
Action: Mouse scrolled (344, 272) with delta (0, 0)
Screenshot: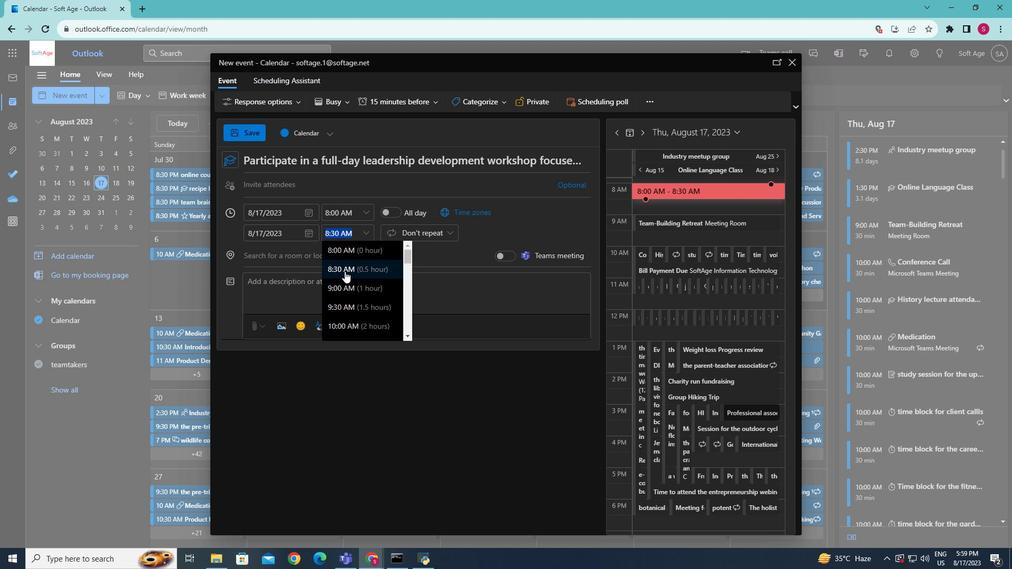 
Action: Mouse scrolled (344, 272) with delta (0, 0)
Screenshot: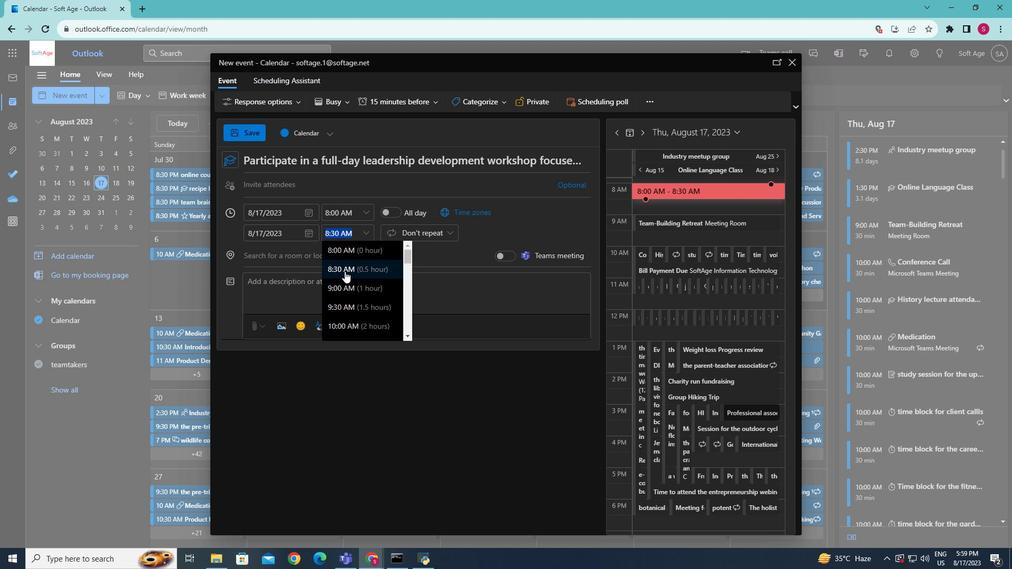 
Action: Mouse scrolled (344, 272) with delta (0, 0)
Screenshot: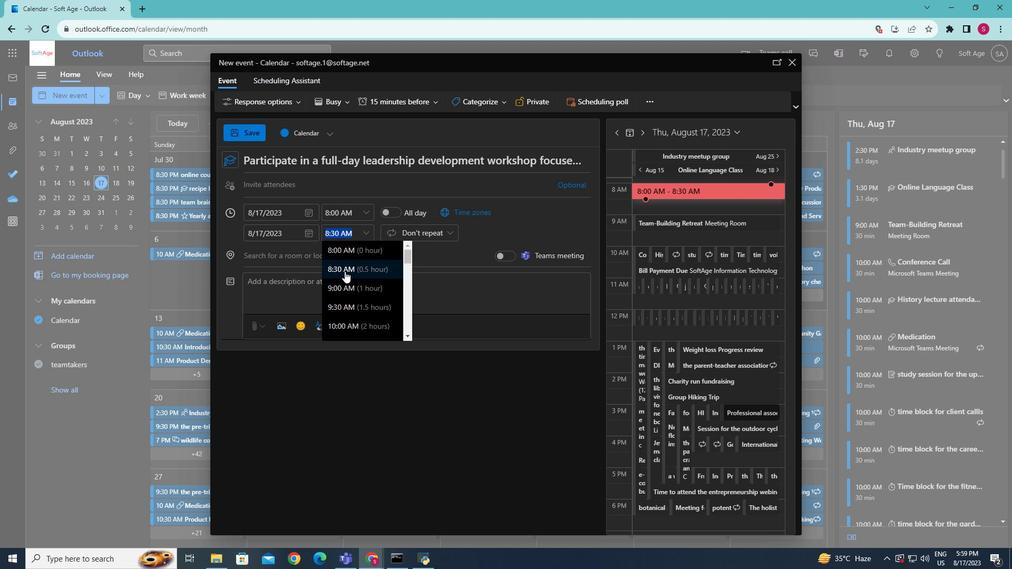 
Action: Mouse scrolled (344, 271) with delta (0, 0)
Screenshot: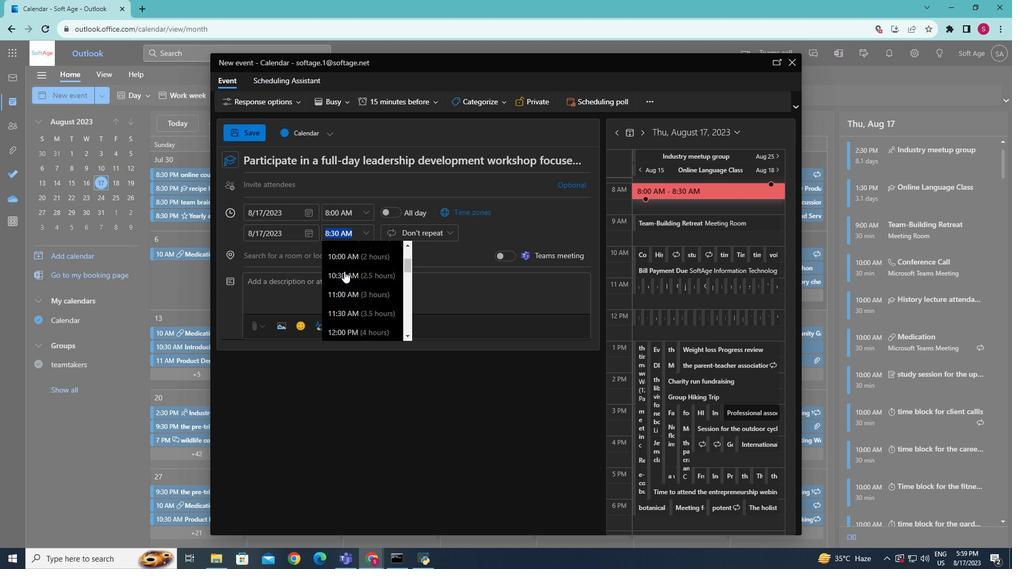 
Action: Mouse moved to (344, 271)
Screenshot: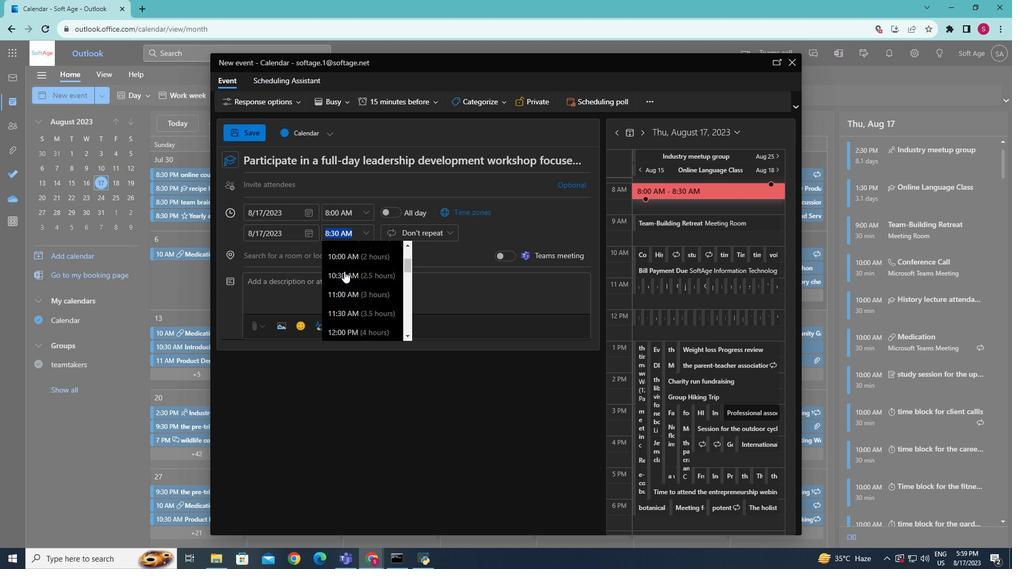 
Action: Mouse scrolled (344, 271) with delta (0, 0)
Screenshot: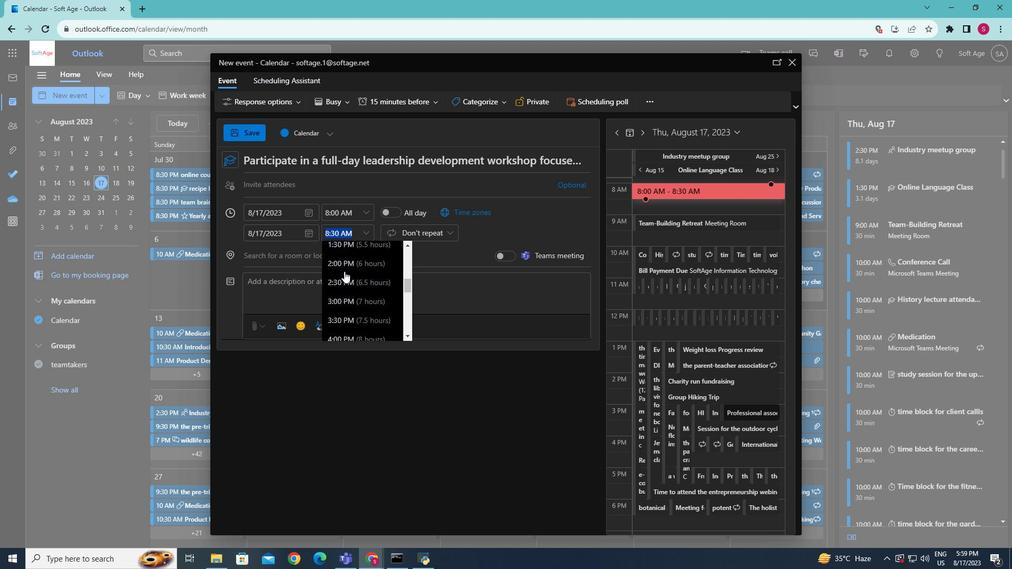 
Action: Mouse scrolled (344, 271) with delta (0, 0)
Screenshot: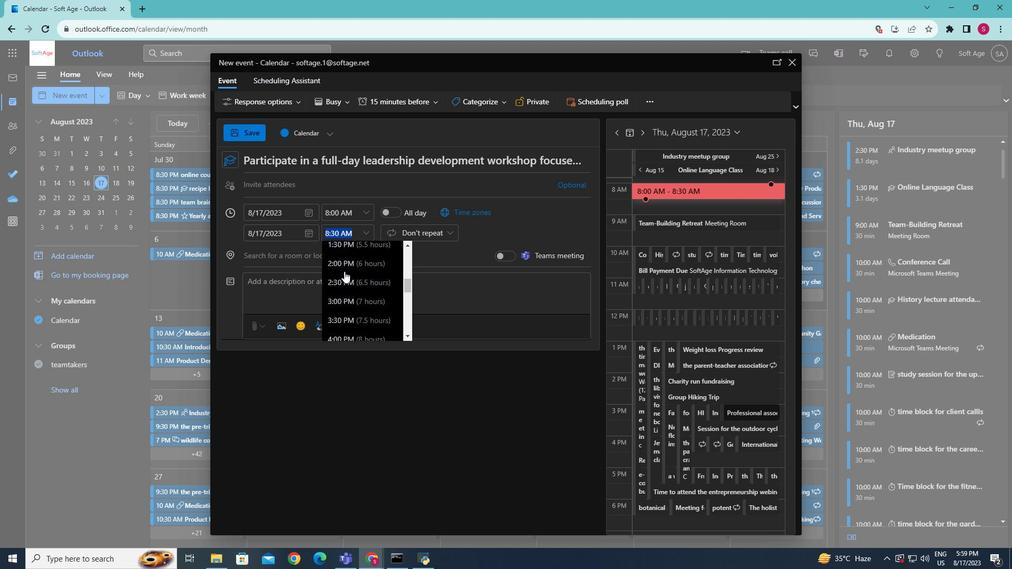 
Action: Mouse scrolled (344, 271) with delta (0, 0)
Screenshot: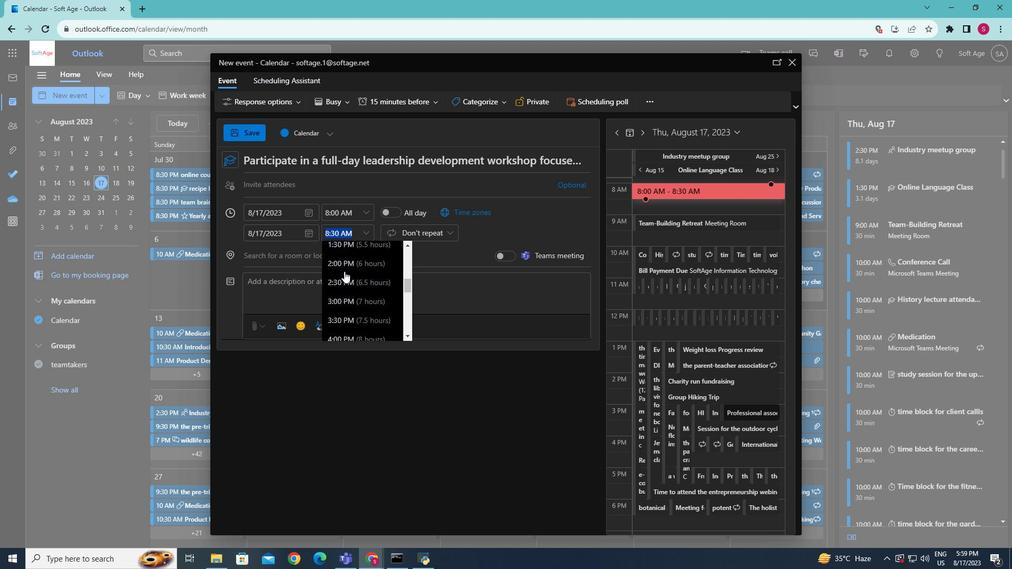 
Action: Mouse scrolled (344, 271) with delta (0, 0)
Screenshot: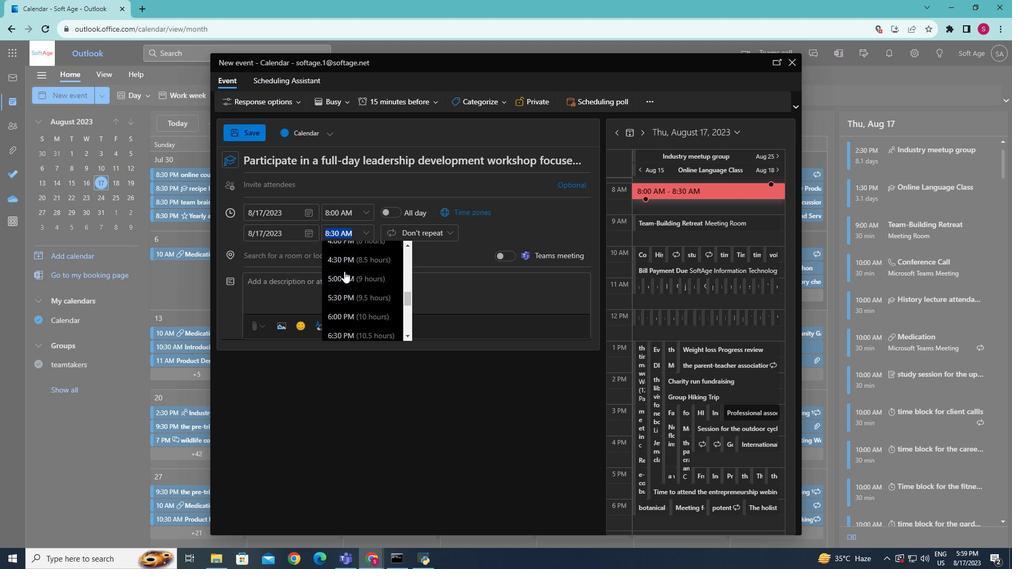 
Action: Mouse scrolled (344, 271) with delta (0, 0)
Screenshot: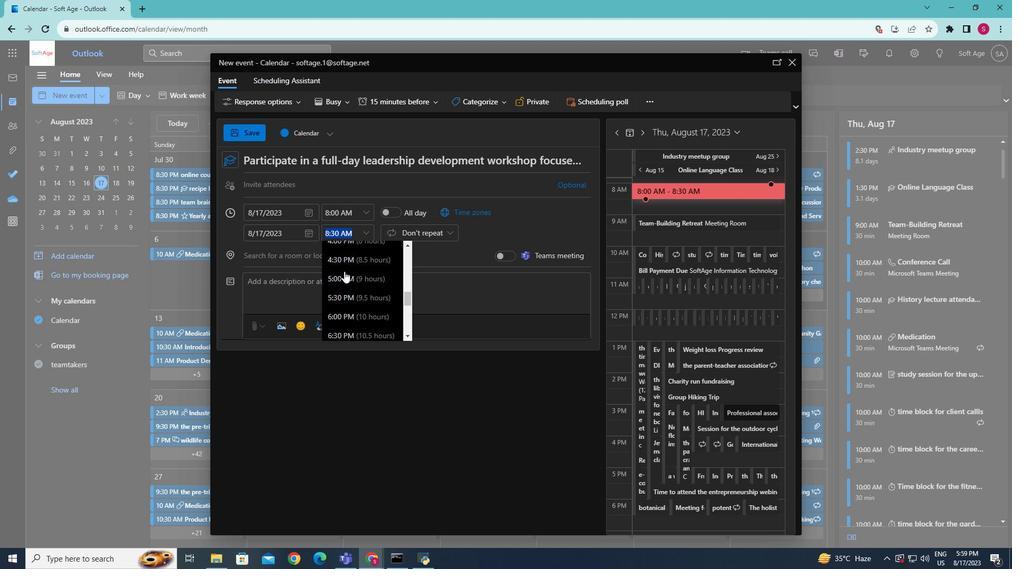 
Action: Mouse scrolled (344, 271) with delta (0, 0)
Screenshot: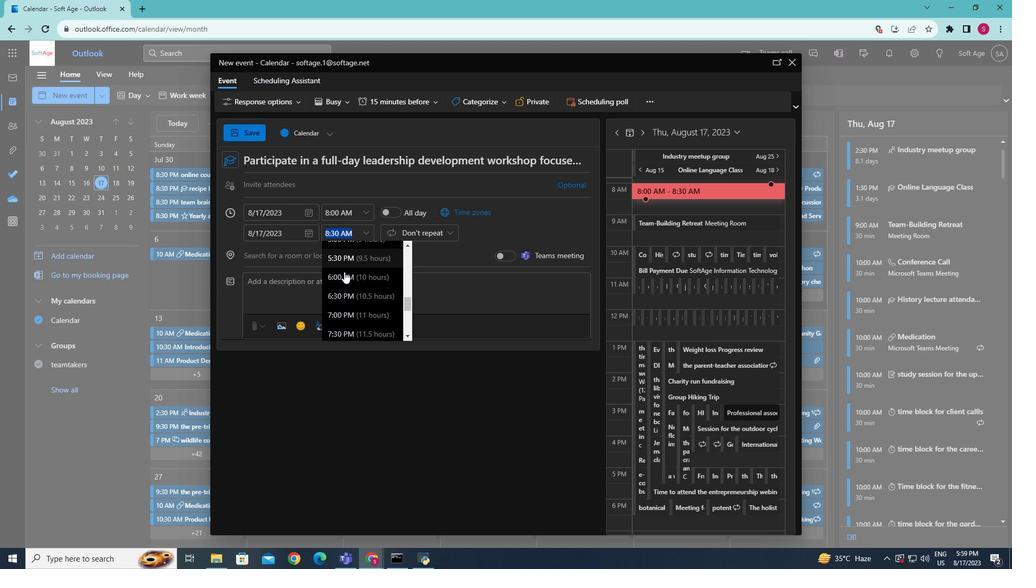 
Action: Mouse scrolled (344, 271) with delta (0, 0)
Screenshot: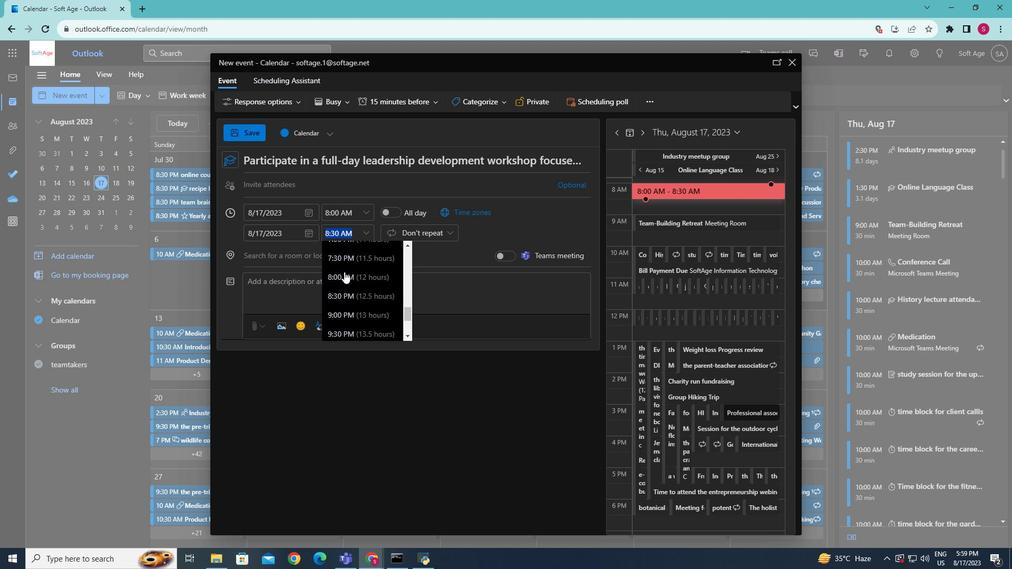
Action: Mouse moved to (344, 272)
Screenshot: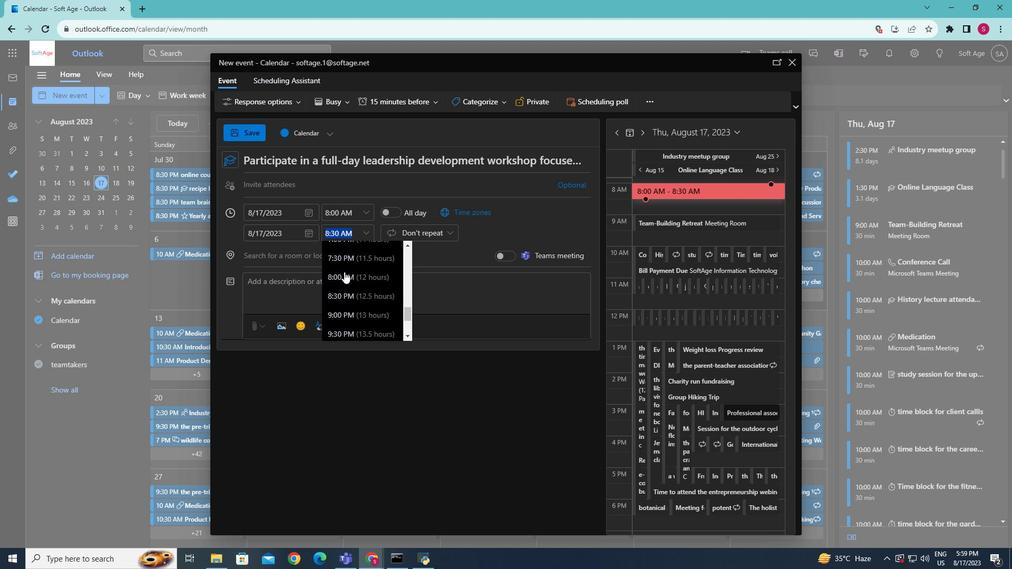 
Action: Mouse scrolled (344, 271) with delta (0, 0)
Screenshot: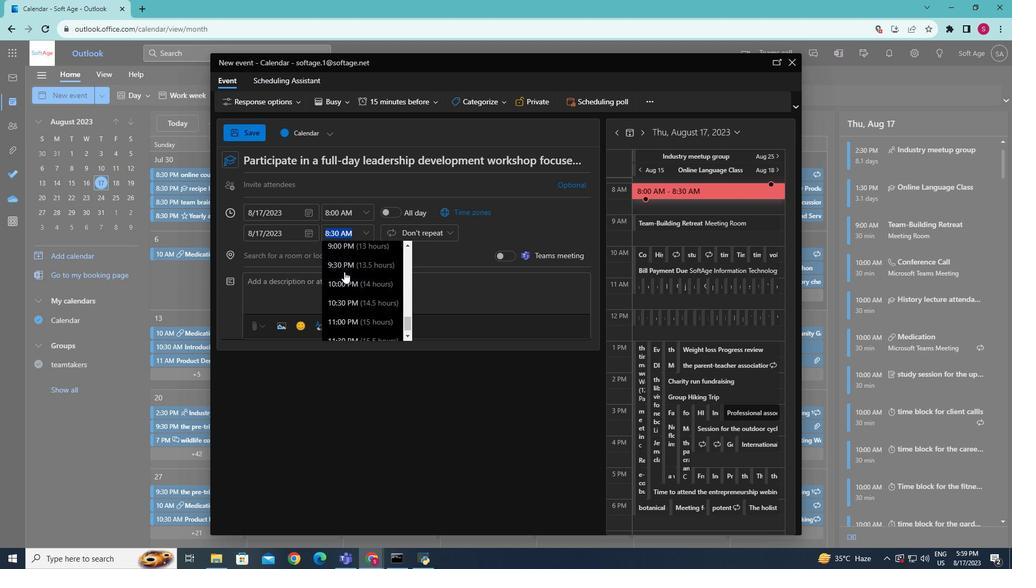 
Action: Mouse scrolled (344, 271) with delta (0, 0)
Screenshot: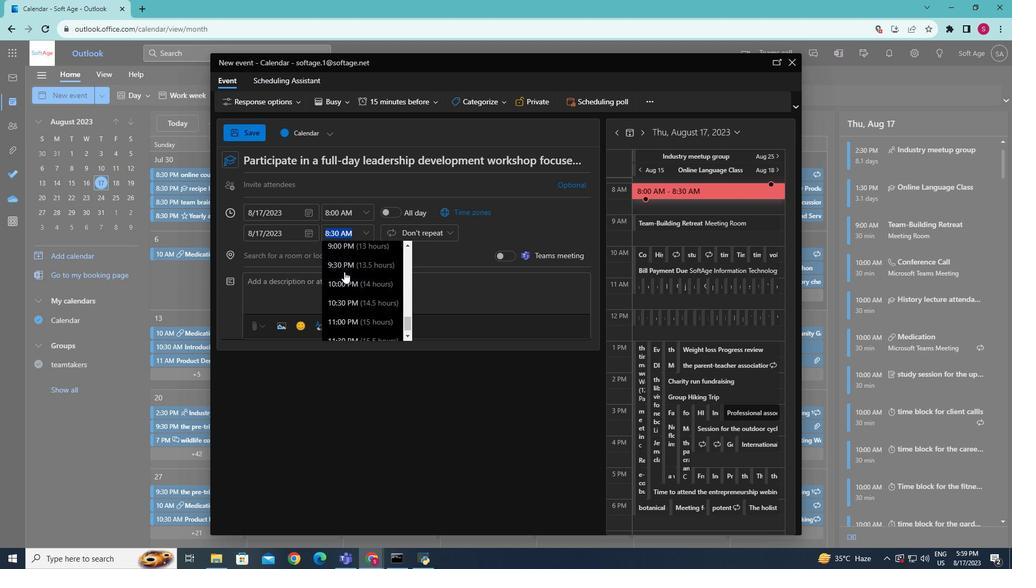 
Action: Mouse scrolled (344, 271) with delta (0, 0)
Screenshot: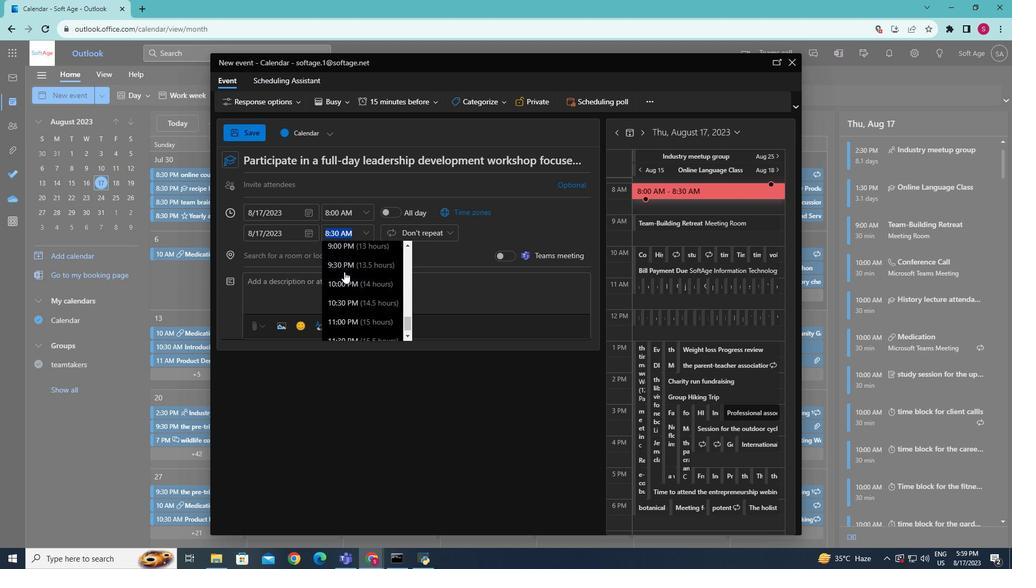 
Action: Mouse scrolled (344, 271) with delta (0, 0)
Screenshot: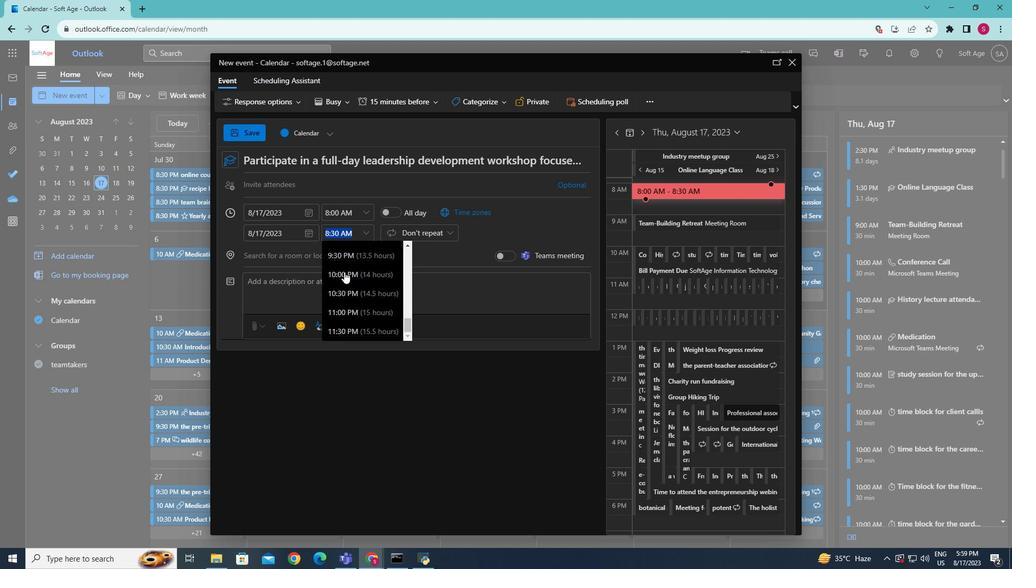 
Action: Mouse scrolled (344, 272) with delta (0, 0)
Screenshot: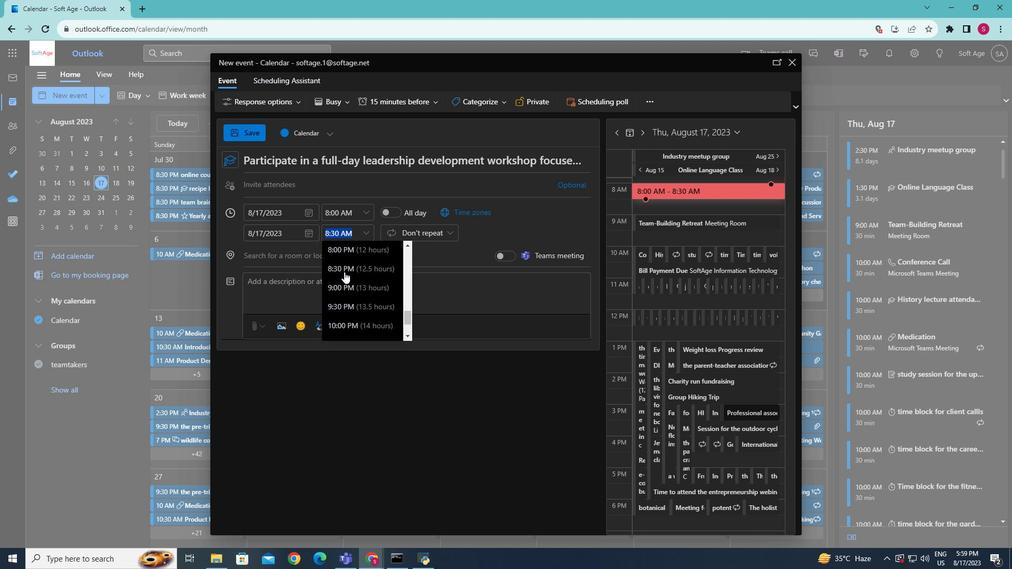 
Action: Mouse scrolled (344, 272) with delta (0, 0)
Screenshot: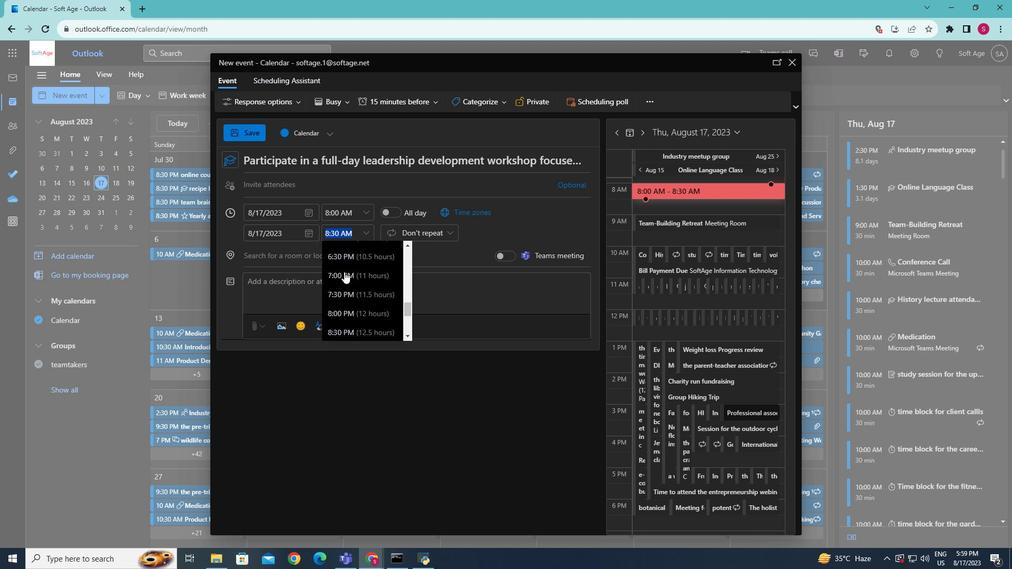 
Action: Mouse scrolled (344, 272) with delta (0, 0)
Screenshot: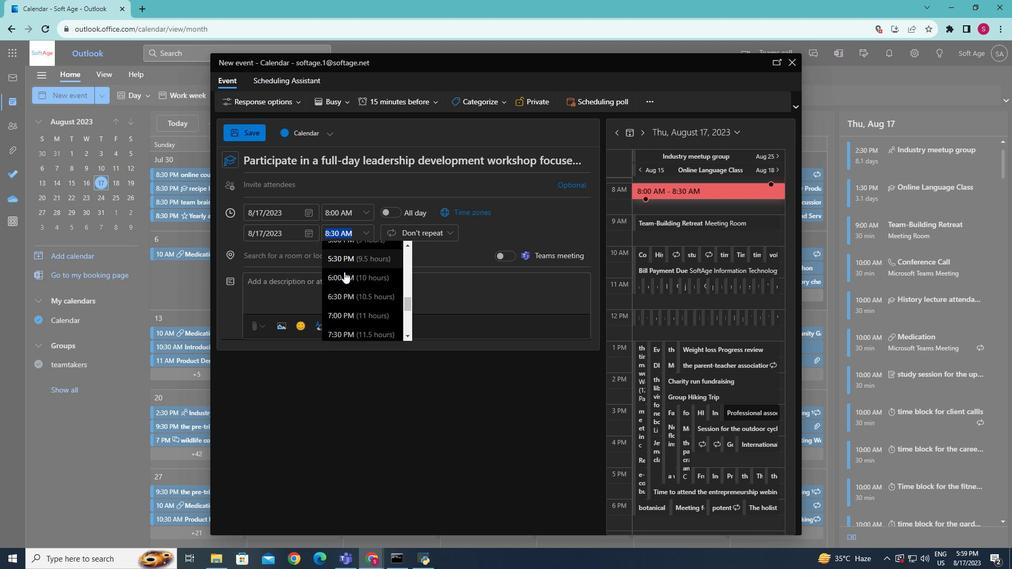 
Action: Mouse moved to (346, 253)
Screenshot: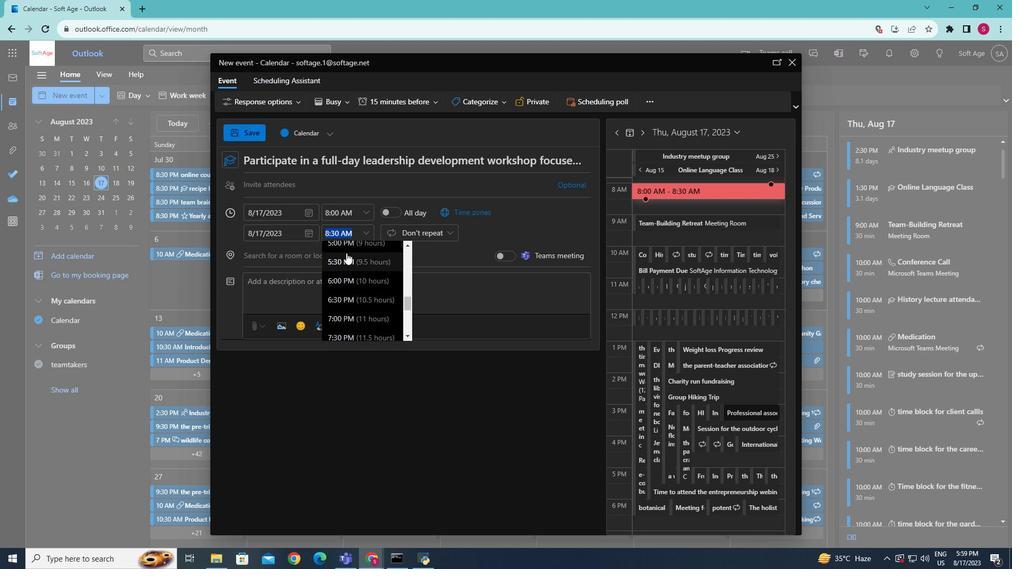 
Action: Mouse scrolled (346, 253) with delta (0, 0)
Screenshot: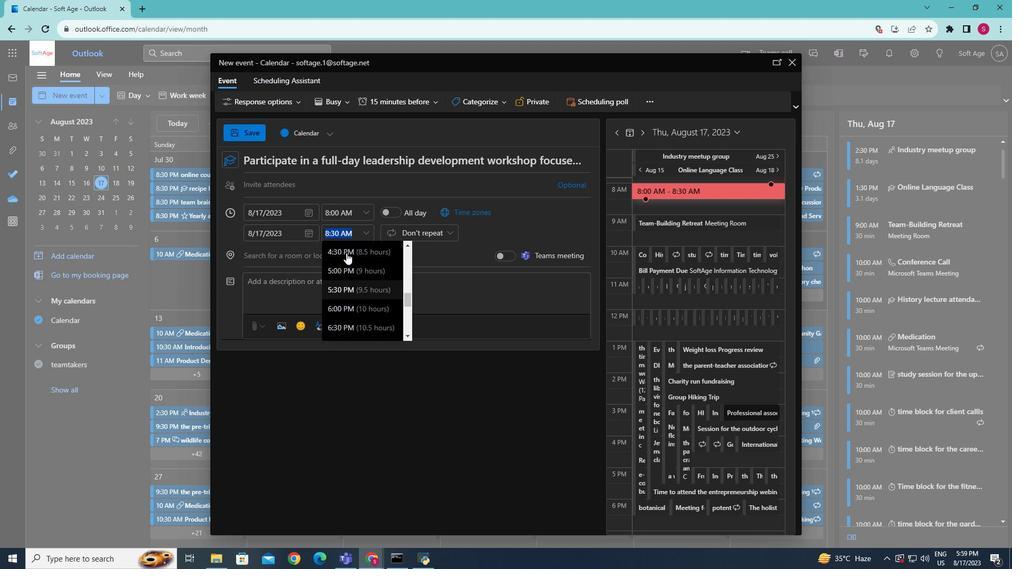 
Action: Mouse moved to (346, 294)
Screenshot: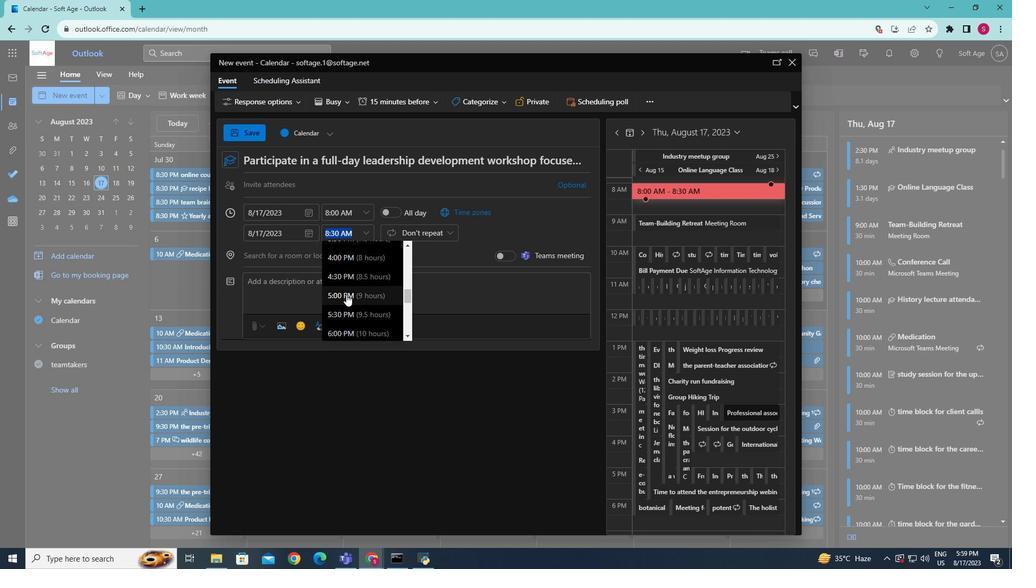 
Action: Mouse pressed left at (346, 294)
Screenshot: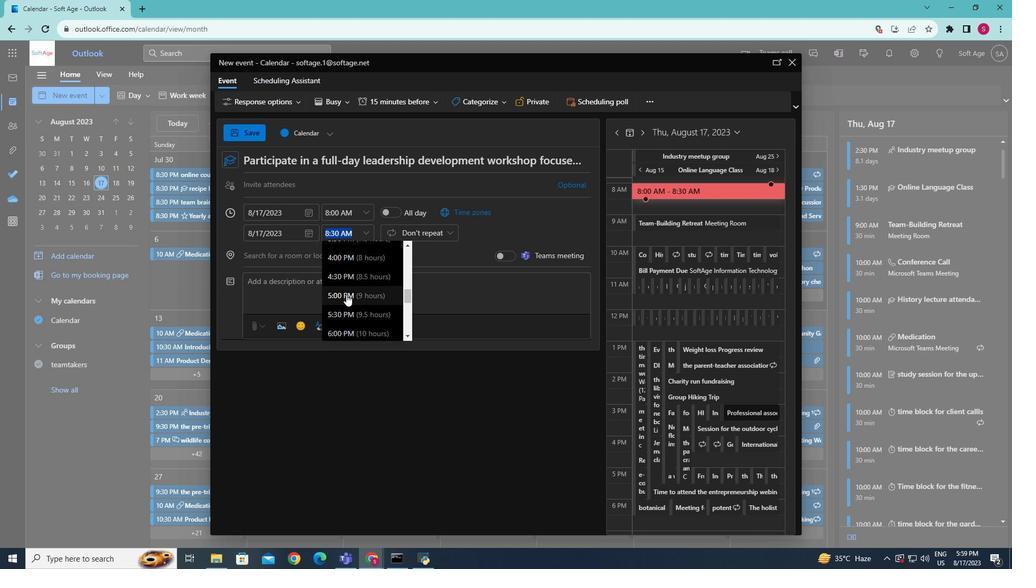 
Action: Mouse moved to (316, 290)
Screenshot: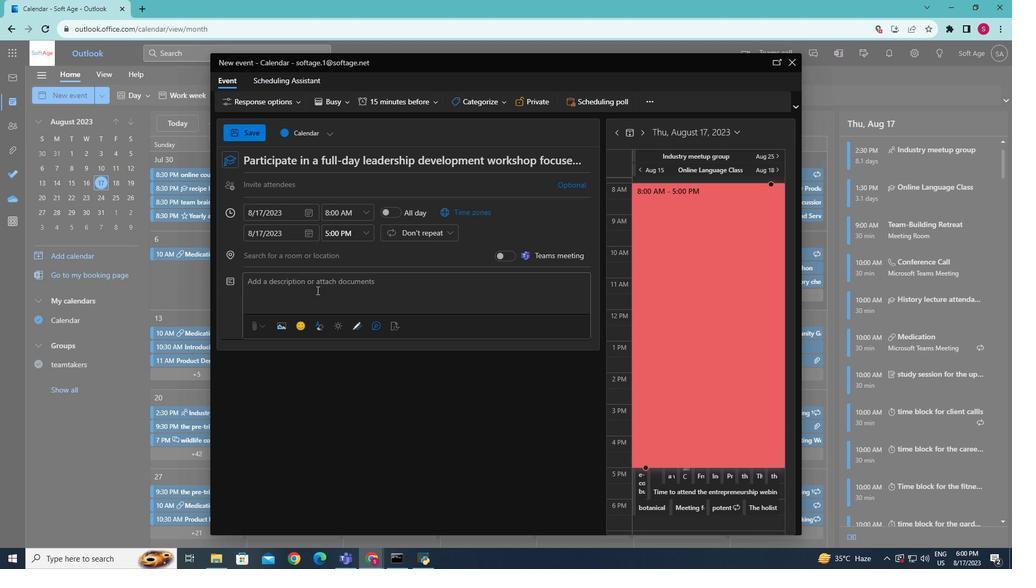 
Action: Mouse pressed left at (316, 290)
Screenshot: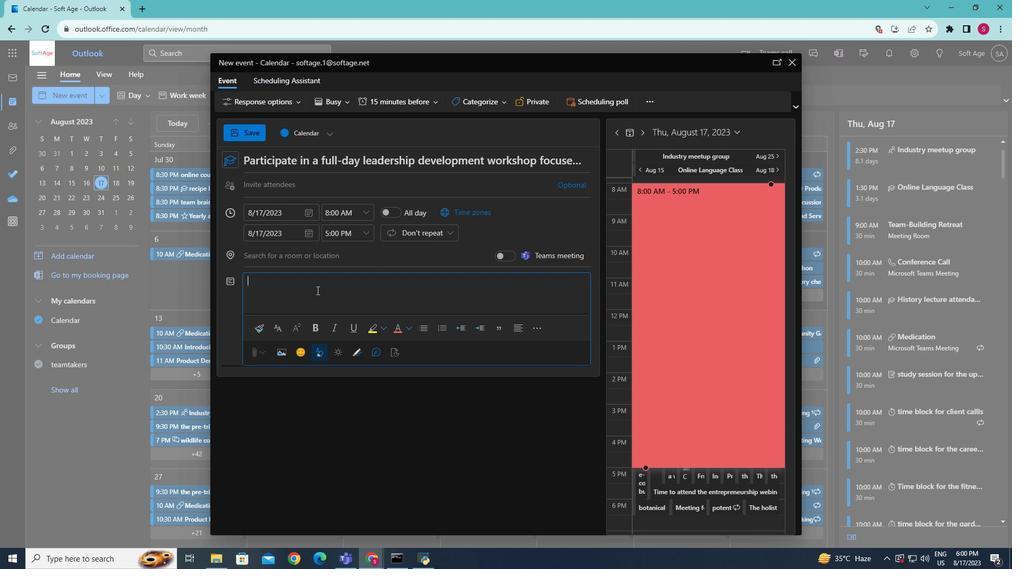 
Action: Key pressed <Key.caps_lock>L<Key.caps_lock>eadership<Key.space>development<Key.space>workshop<Key.space>focused<Key.space>on<Key.space>enhancing<Key.space>communication,<Key.space>decision-making,<Key.space>and<Key.space>team<Key.space>leadership<Key.space>skills.
Screenshot: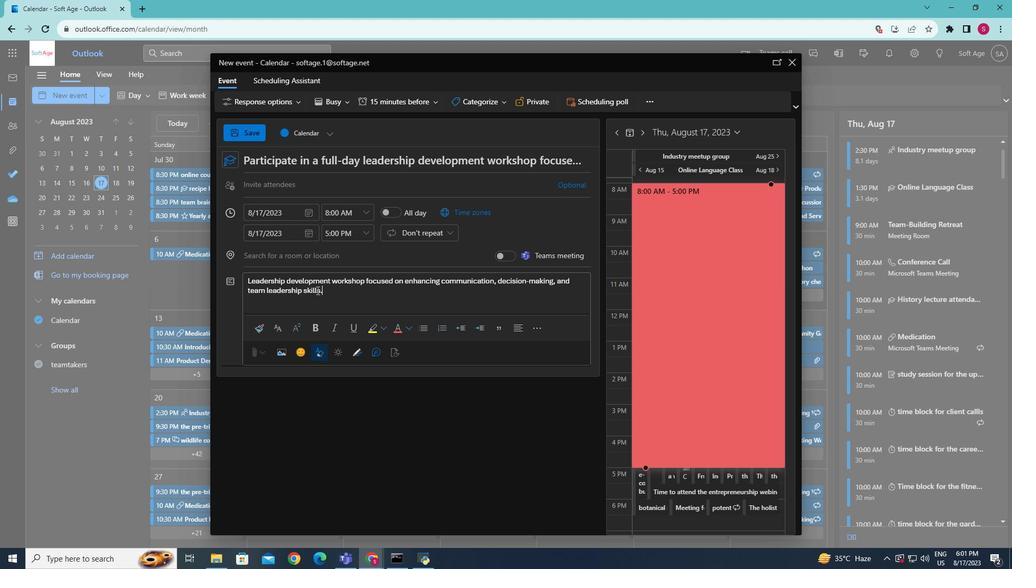 
Action: Mouse moved to (403, 205)
Screenshot: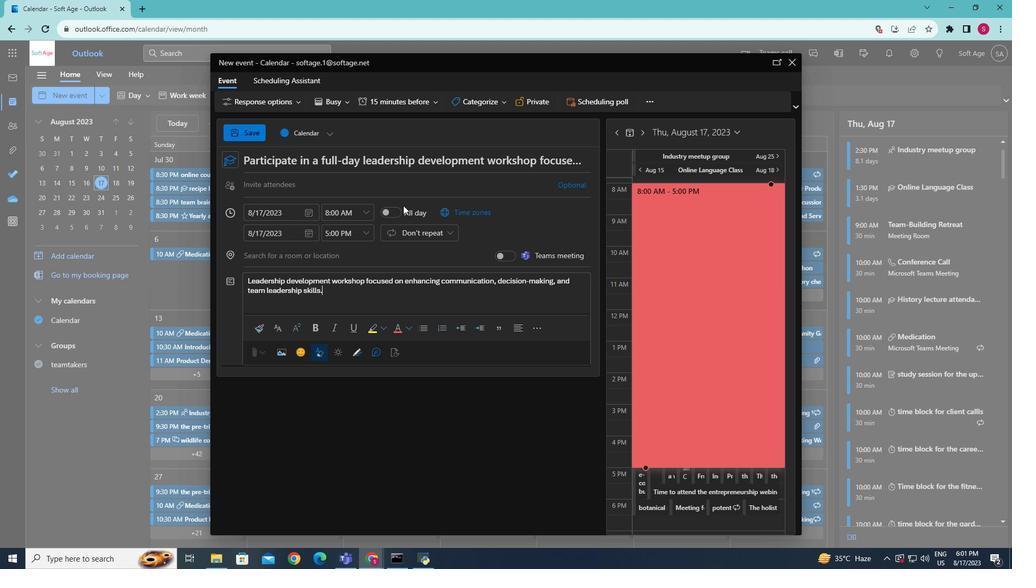 
Action: Mouse scrolled (403, 206) with delta (0, 0)
Screenshot: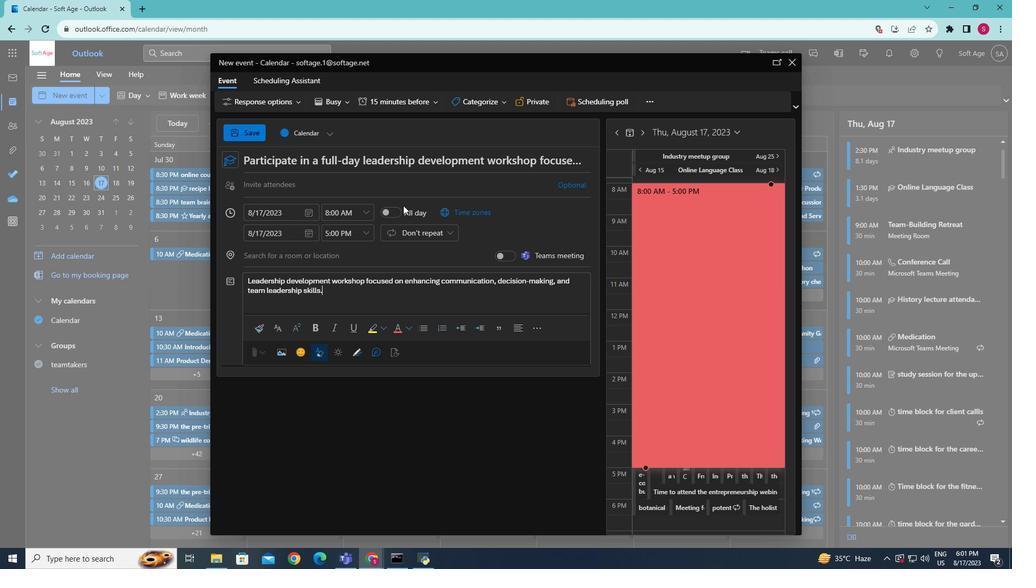 
Action: Mouse scrolled (403, 206) with delta (0, 0)
Screenshot: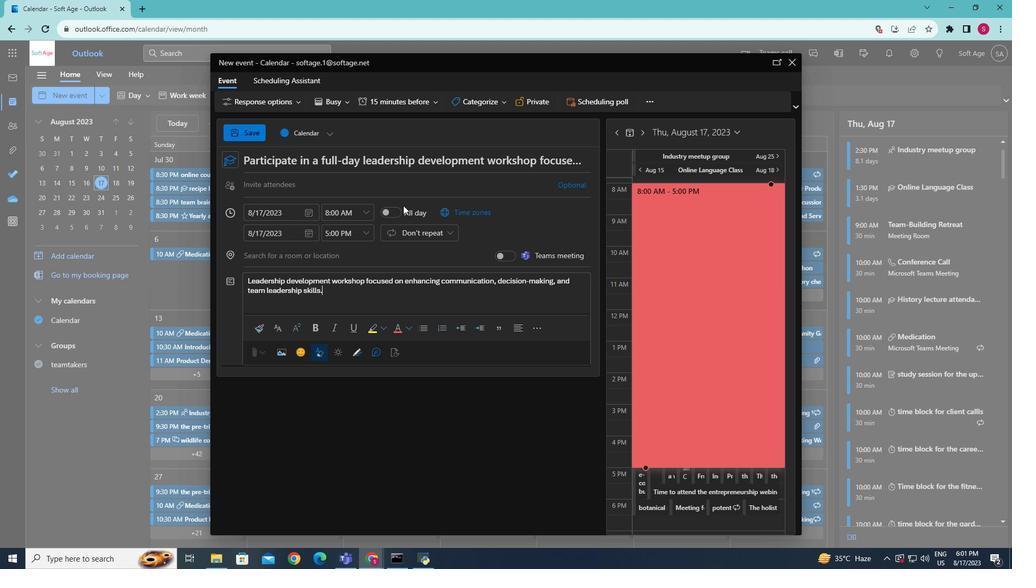 
Action: Mouse scrolled (403, 206) with delta (0, 0)
Screenshot: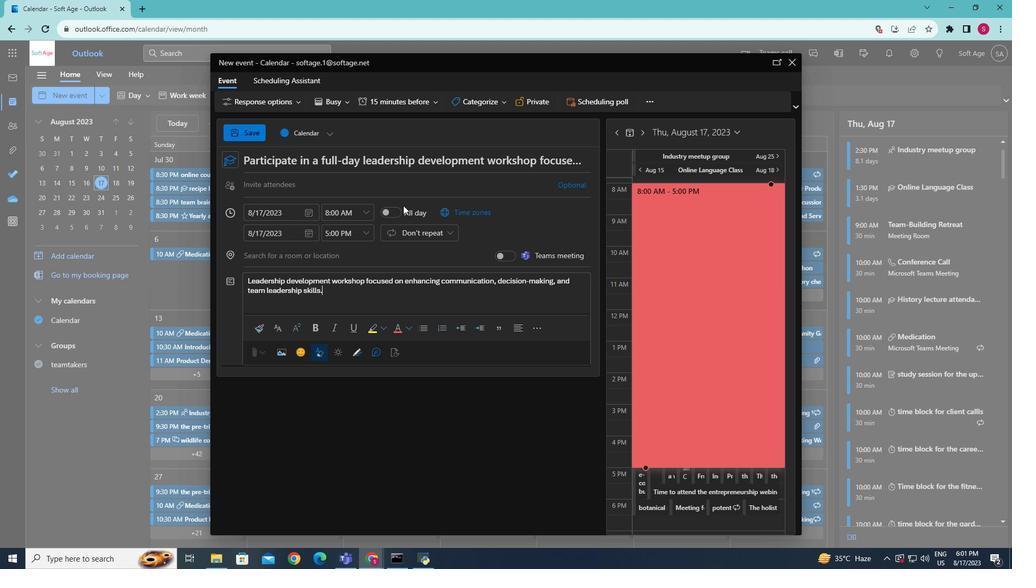 
Action: Mouse moved to (335, 258)
Screenshot: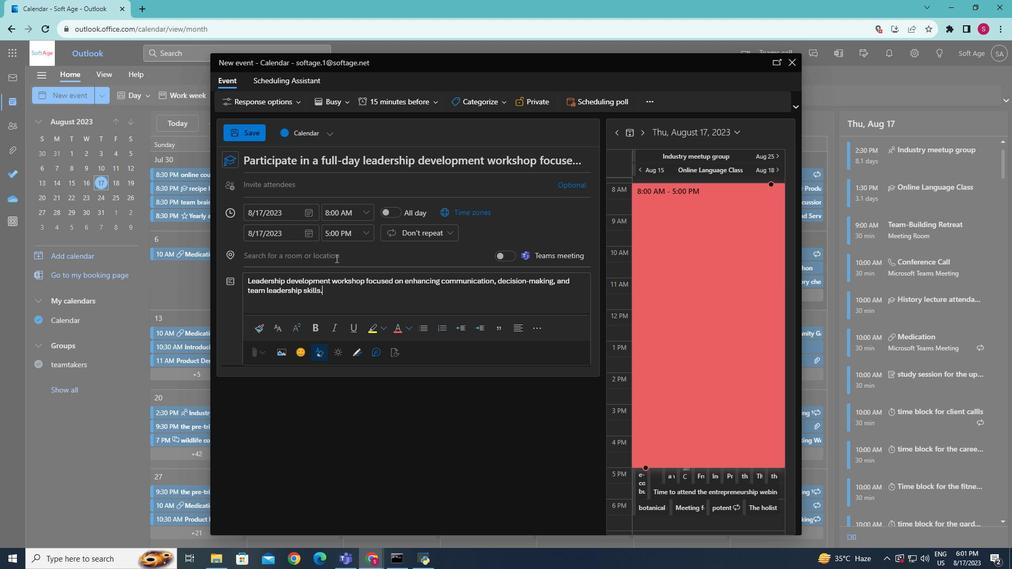 
Action: Mouse pressed left at (335, 258)
Screenshot: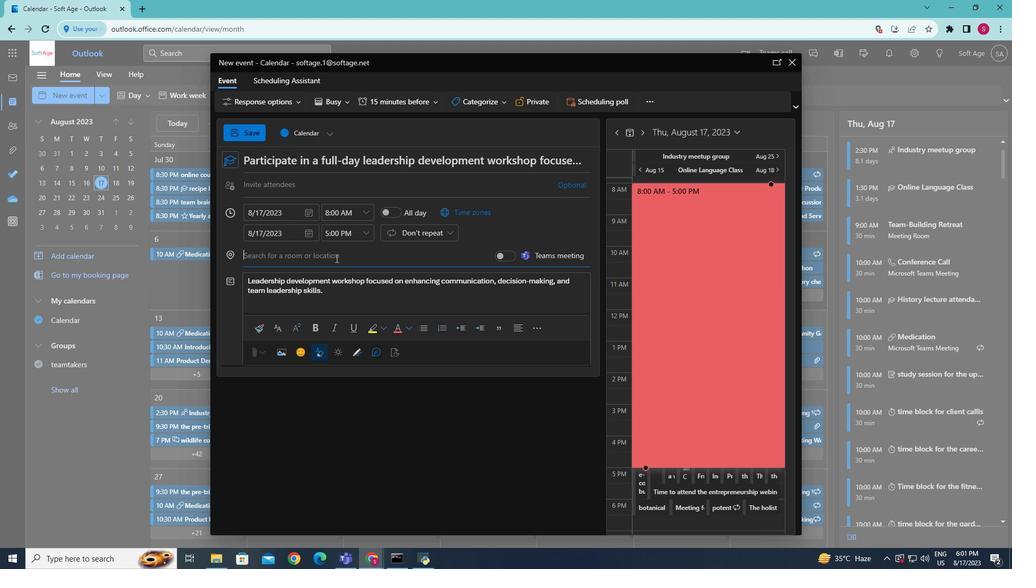 
Action: Key pressed <Key.caps_lock>T<Key.caps_lock>
Screenshot: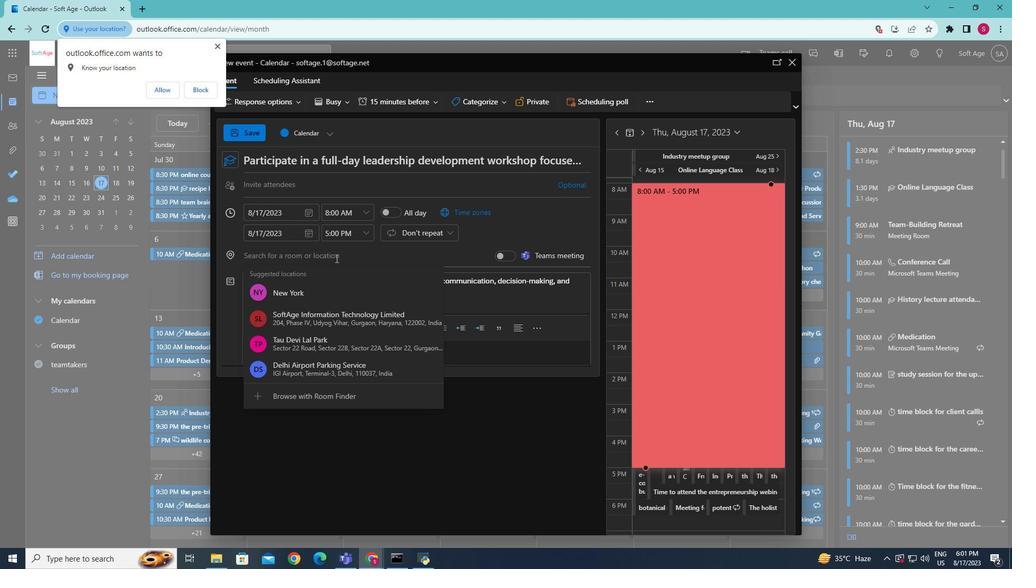 
Action: Mouse moved to (300, 259)
Screenshot: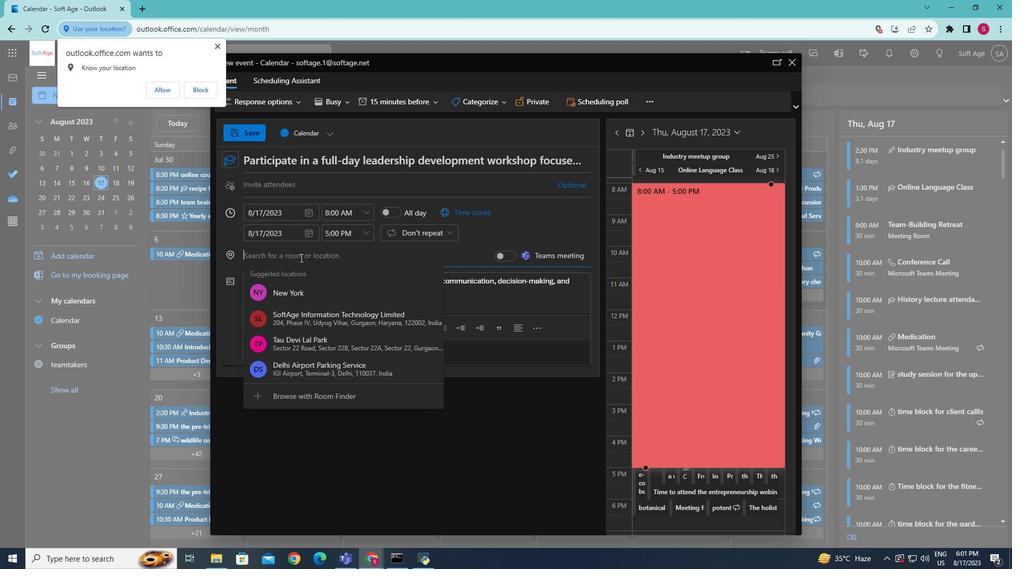 
Action: Mouse pressed left at (300, 259)
Screenshot: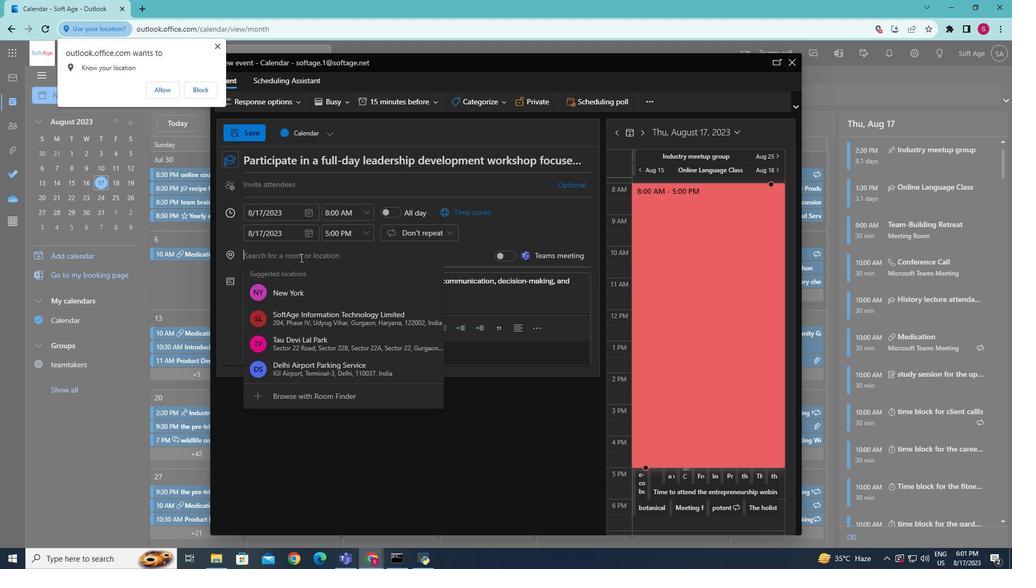 
Action: Mouse moved to (300, 257)
Screenshot: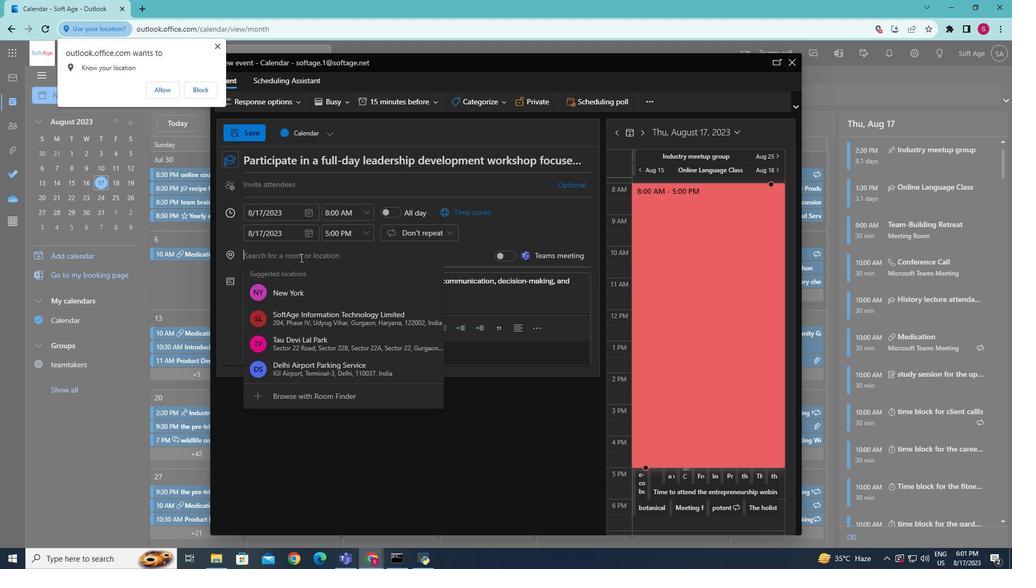 
Action: Mouse pressed left at (300, 257)
Screenshot: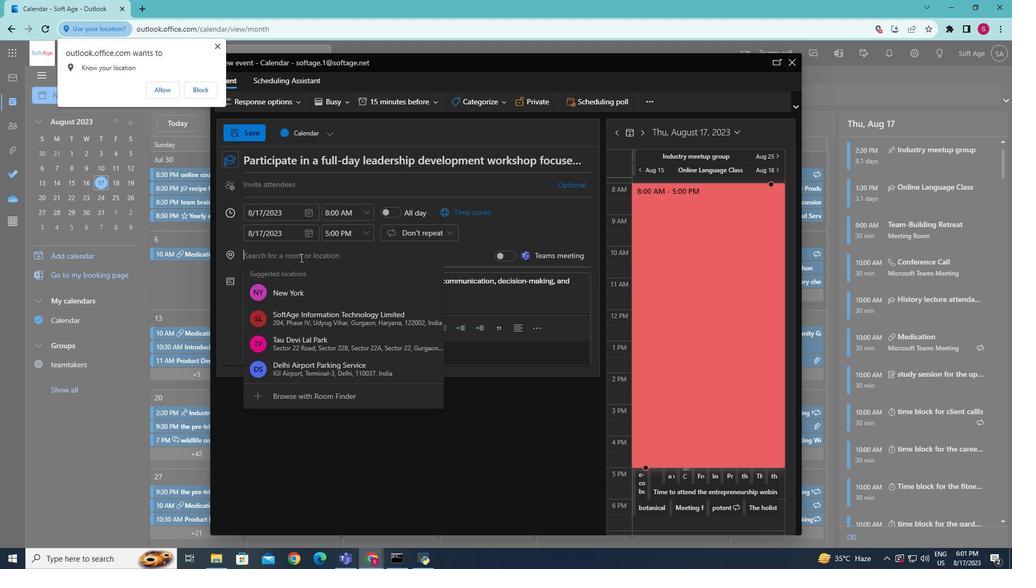 
Action: Key pressed <Key.caps_lock>T<Key.caps_lock>raining<Key.space><Key.caps_lock>C<Key.caps_lock>enter
Screenshot: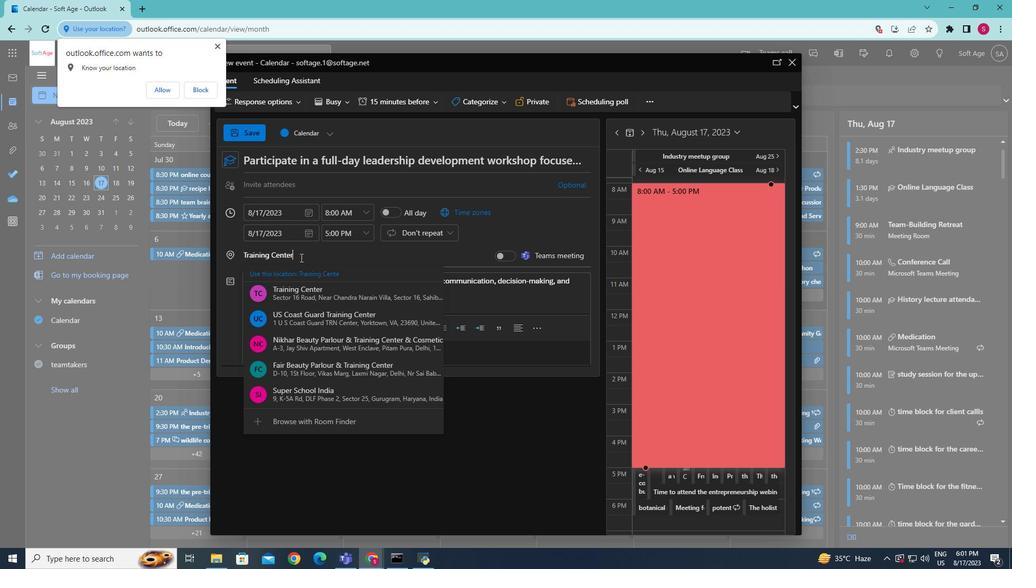 
Action: Mouse moved to (522, 451)
Screenshot: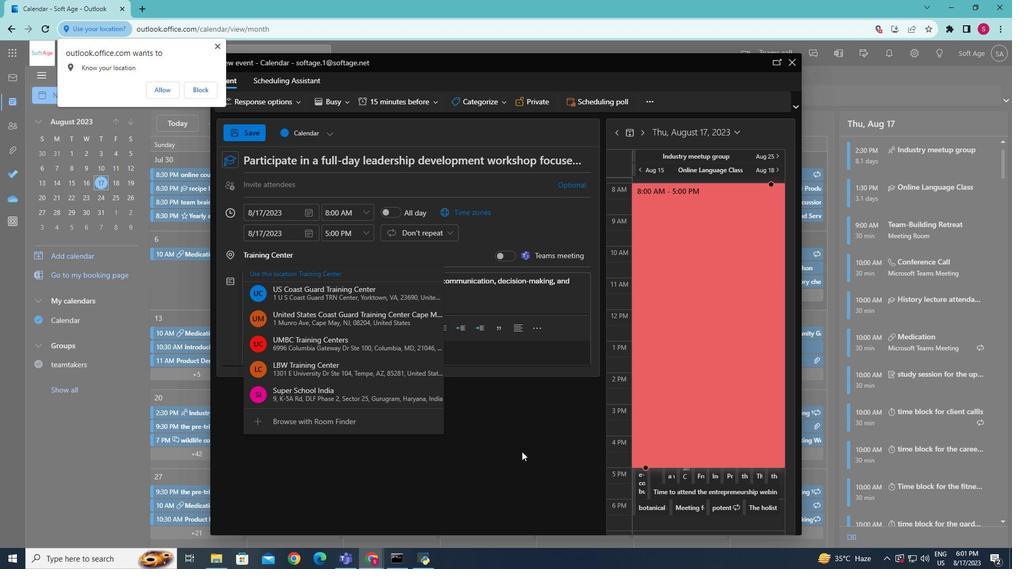 
Action: Key pressed <Key.enter>
Screenshot: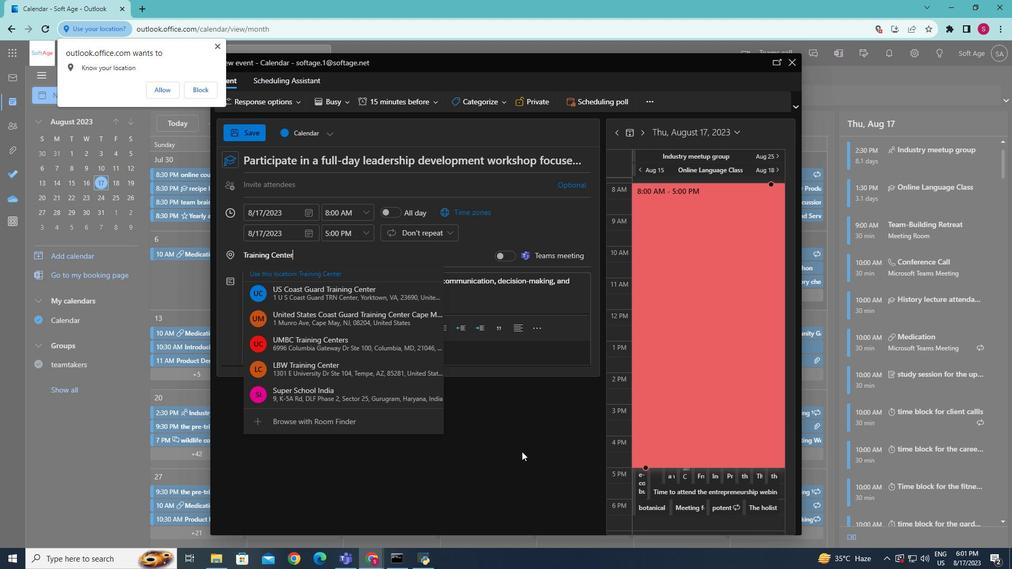 
Action: Mouse moved to (504, 436)
Screenshot: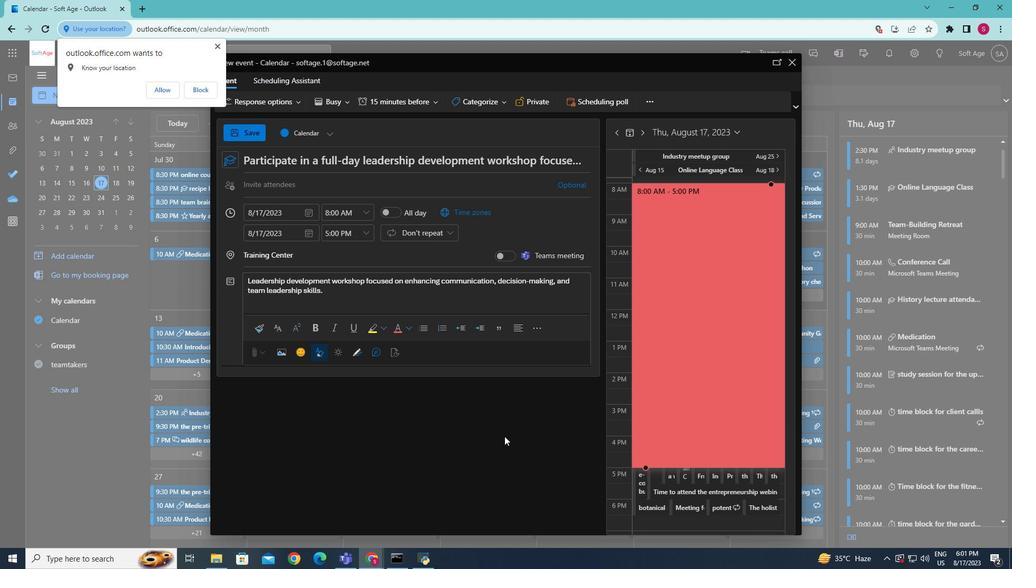 
Action: Mouse pressed left at (504, 436)
Screenshot: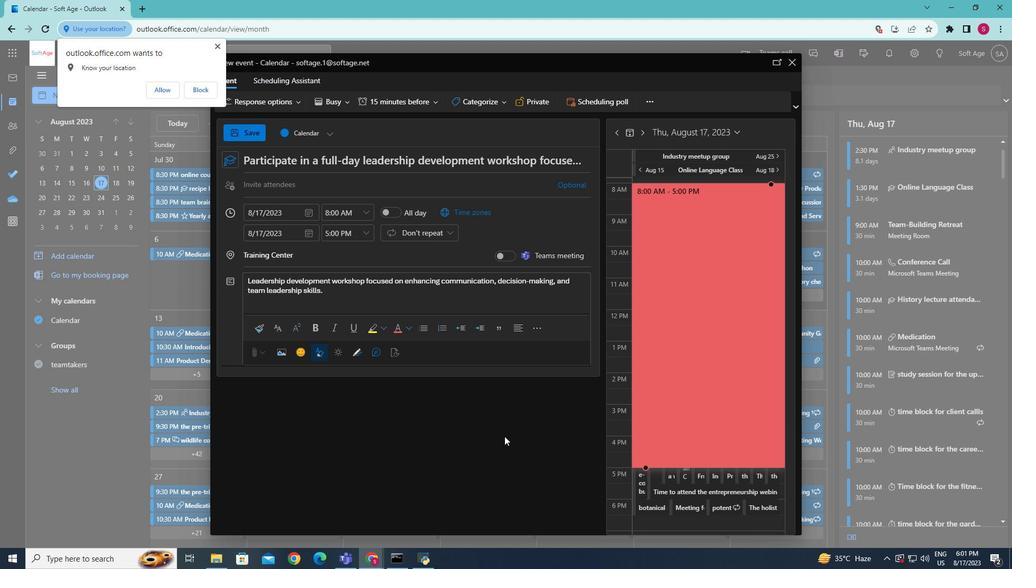 
Action: Mouse moved to (214, 41)
Screenshot: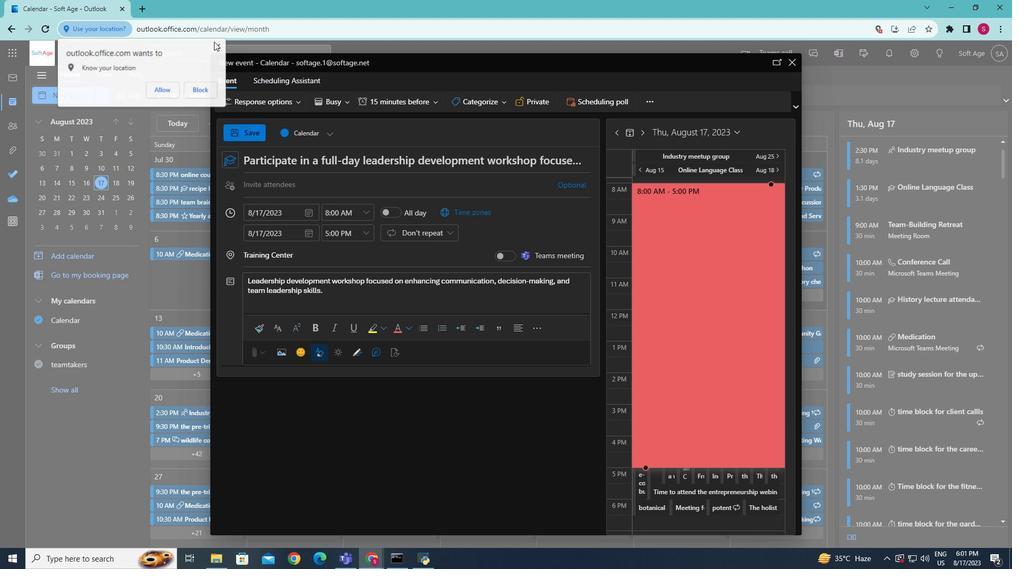 
Action: Mouse pressed left at (214, 41)
Screenshot: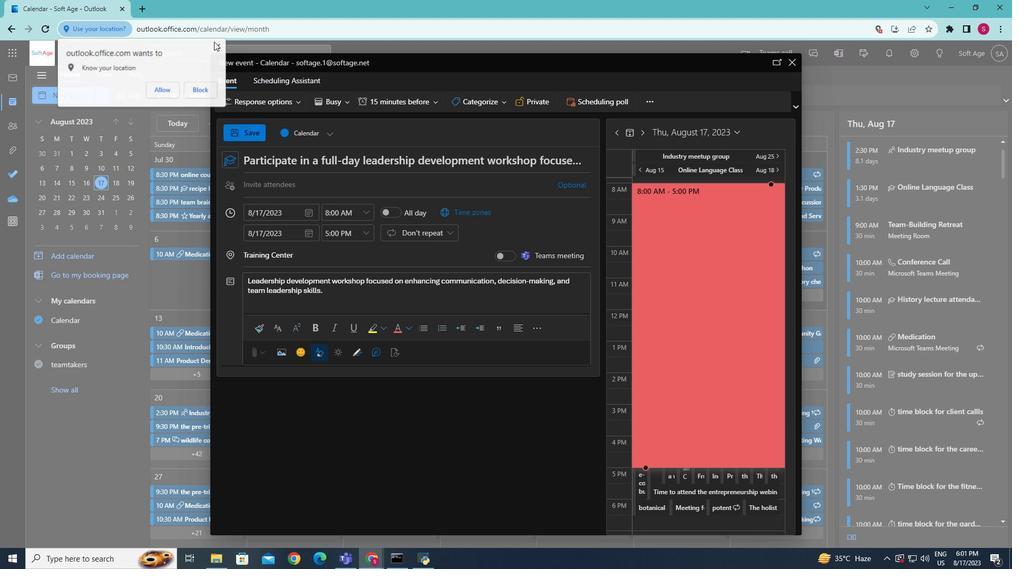 
Action: Mouse moved to (254, 132)
Screenshot: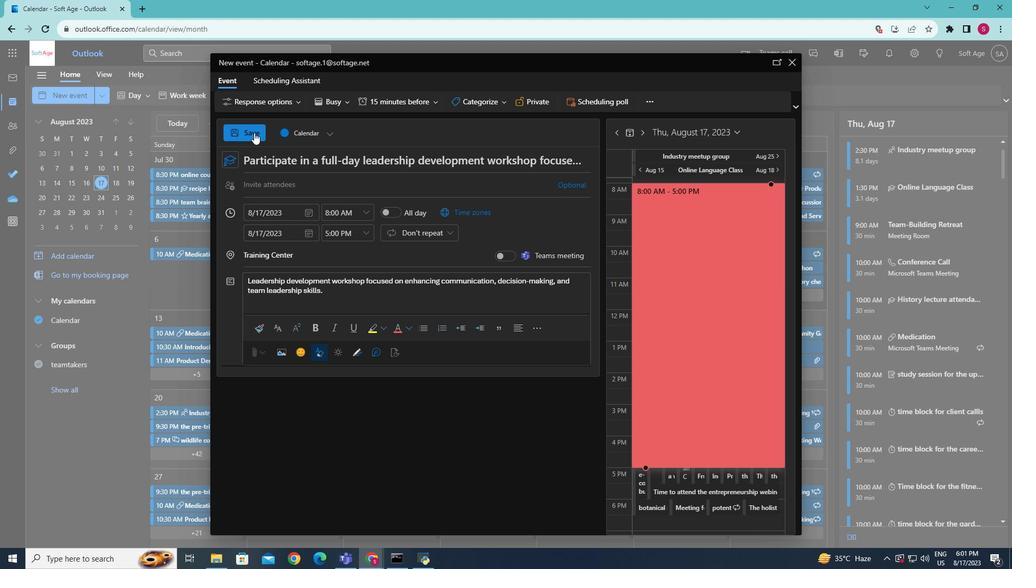 
Action: Mouse pressed left at (254, 132)
Screenshot: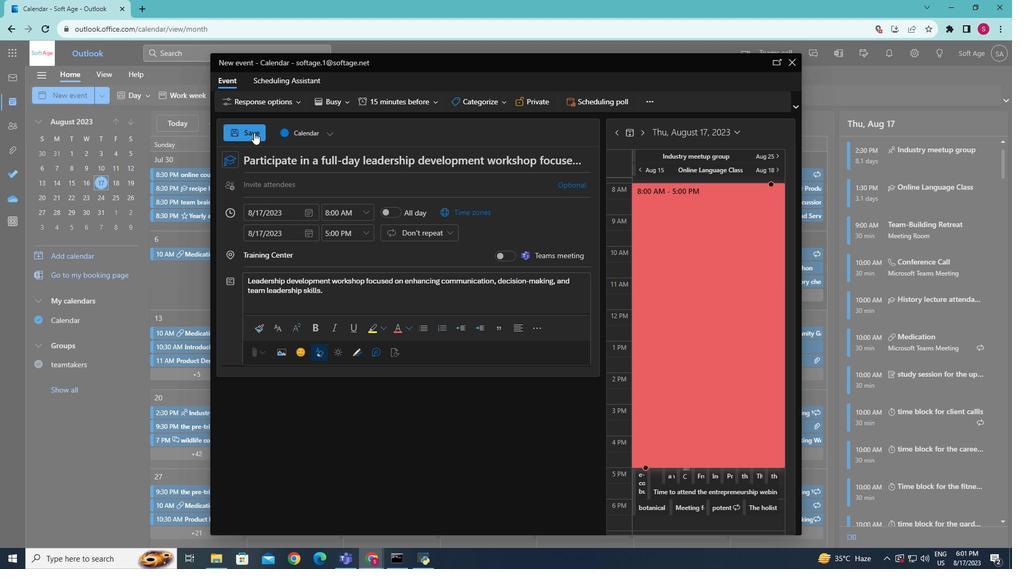 
Action: Mouse moved to (299, 186)
Screenshot: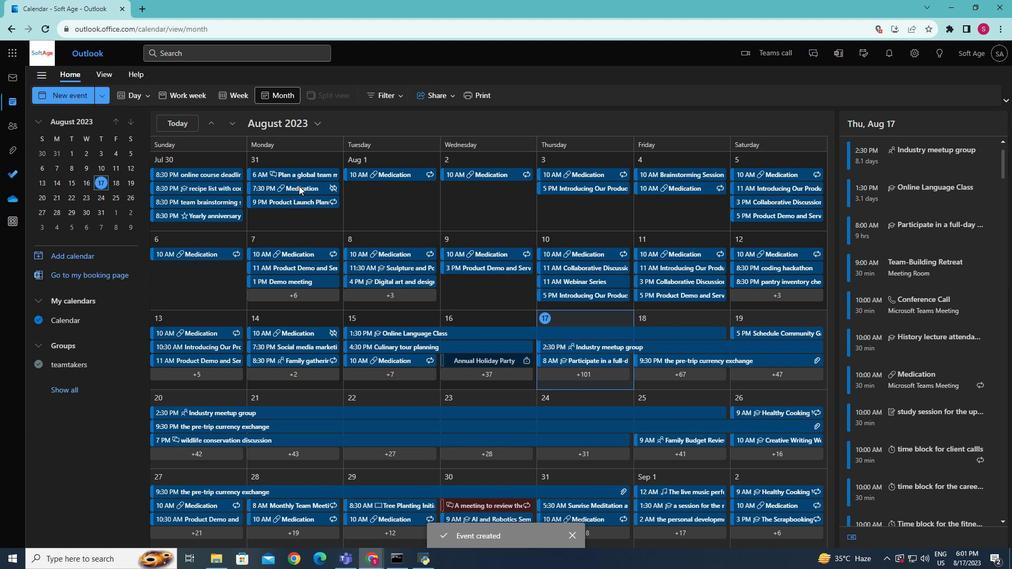 
